 Task: Look for space in Orosháza, Hungary from 1st August, 2023 to 5th August, 2023 for 1 adult in price range Rs.6000 to Rs.15000. Place can be entire place with 1  bedroom having 1 bed and 1 bathroom. Property type can be house, flat, guest house. Booking option can be shelf check-in. Required host language is English.
Action: Mouse moved to (458, 55)
Screenshot: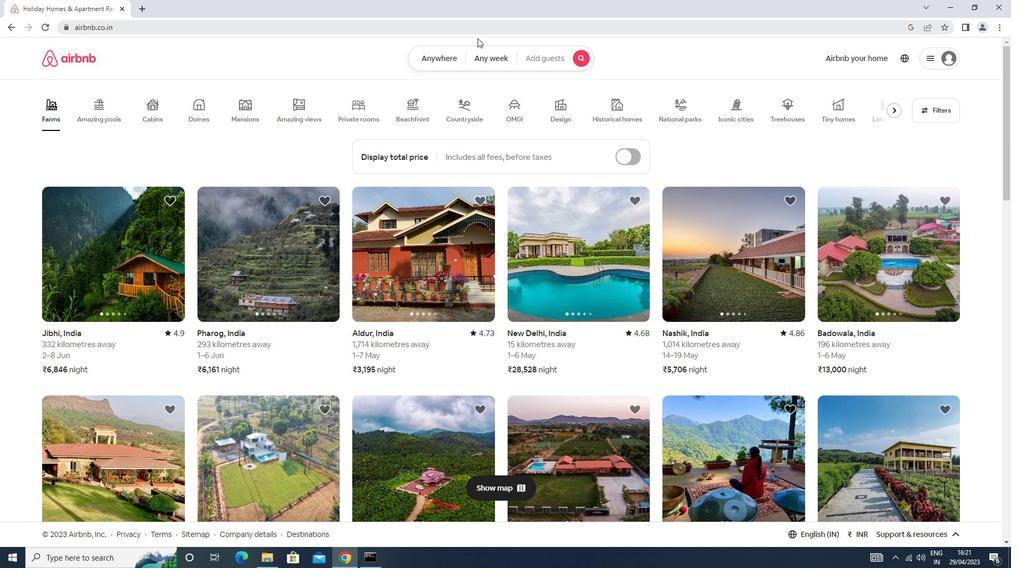 
Action: Mouse pressed left at (458, 55)
Screenshot: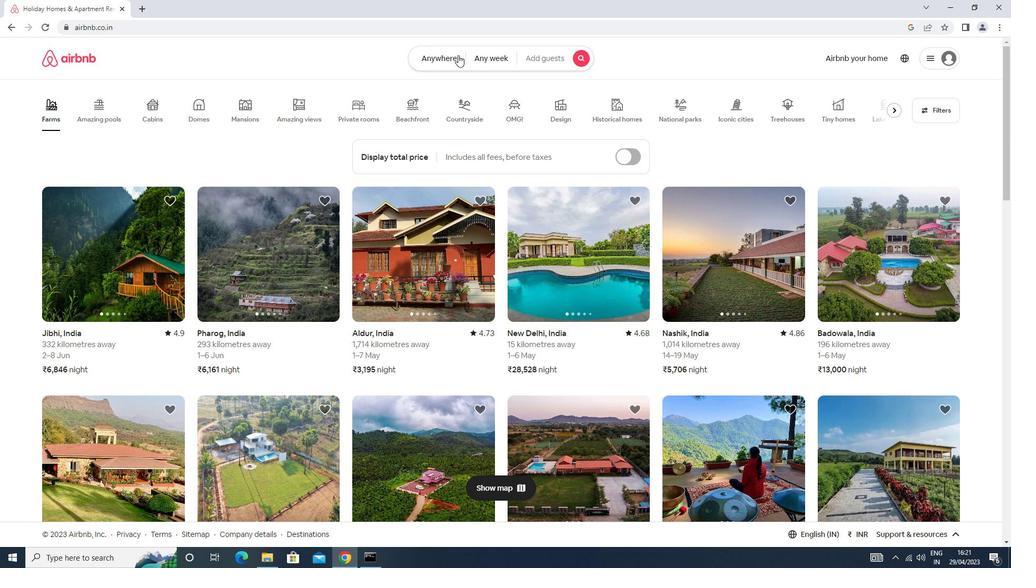 
Action: Mouse moved to (380, 103)
Screenshot: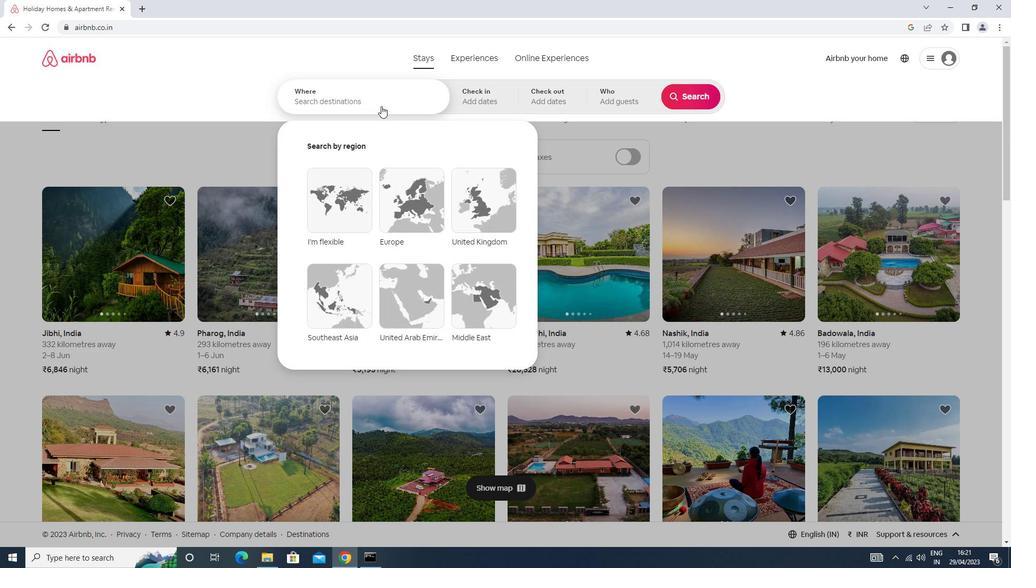 
Action: Mouse pressed left at (380, 103)
Screenshot: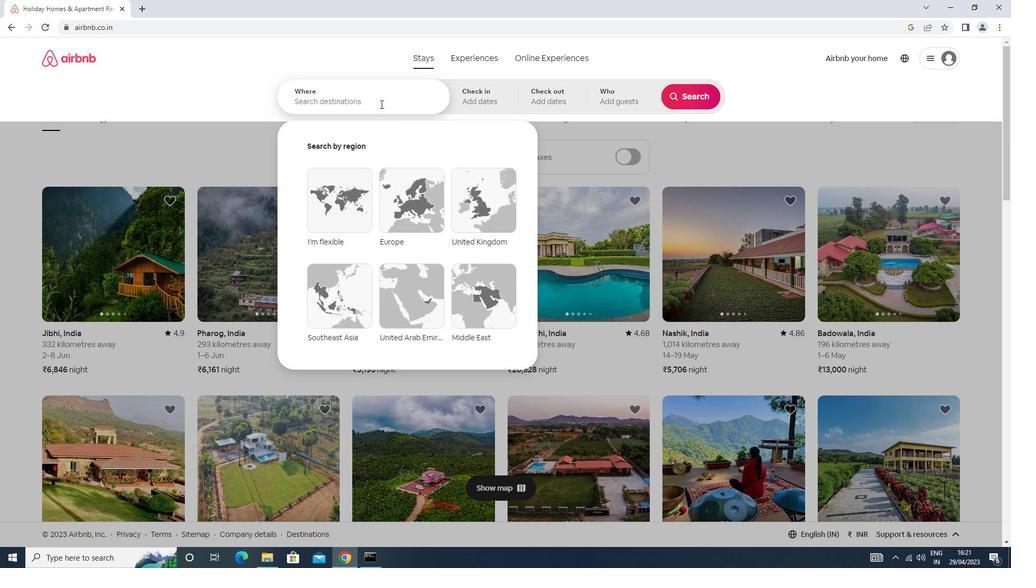 
Action: Key pressed <Key.caps_lock>o<Key.caps_lock>rashaza<Key.enter>
Screenshot: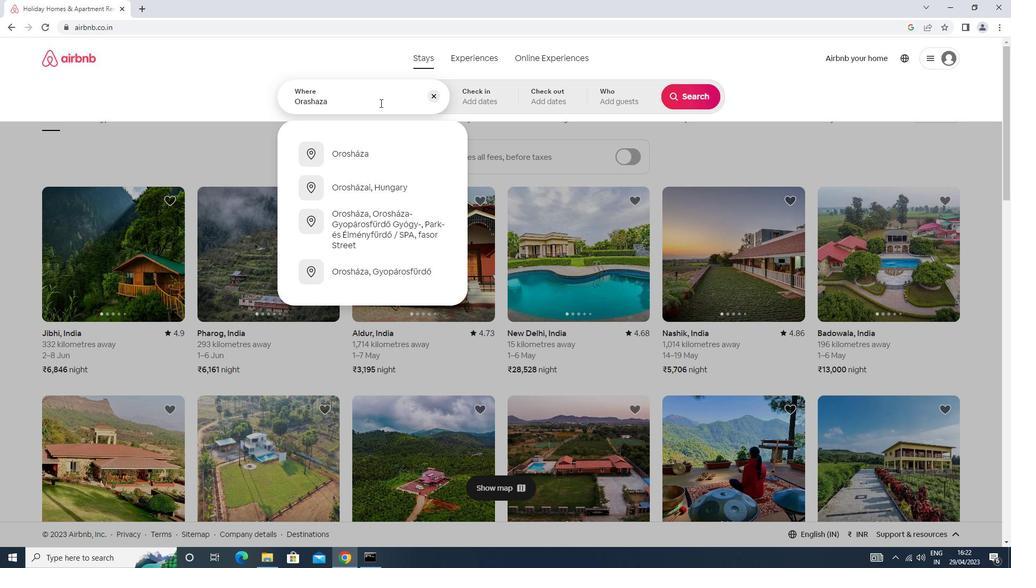 
Action: Mouse moved to (690, 179)
Screenshot: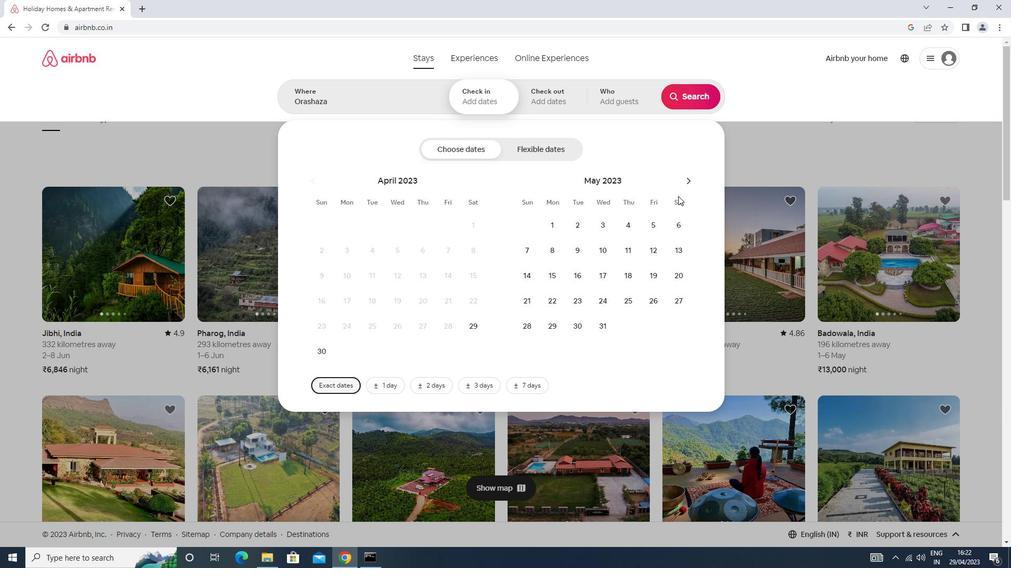 
Action: Mouse pressed left at (690, 179)
Screenshot: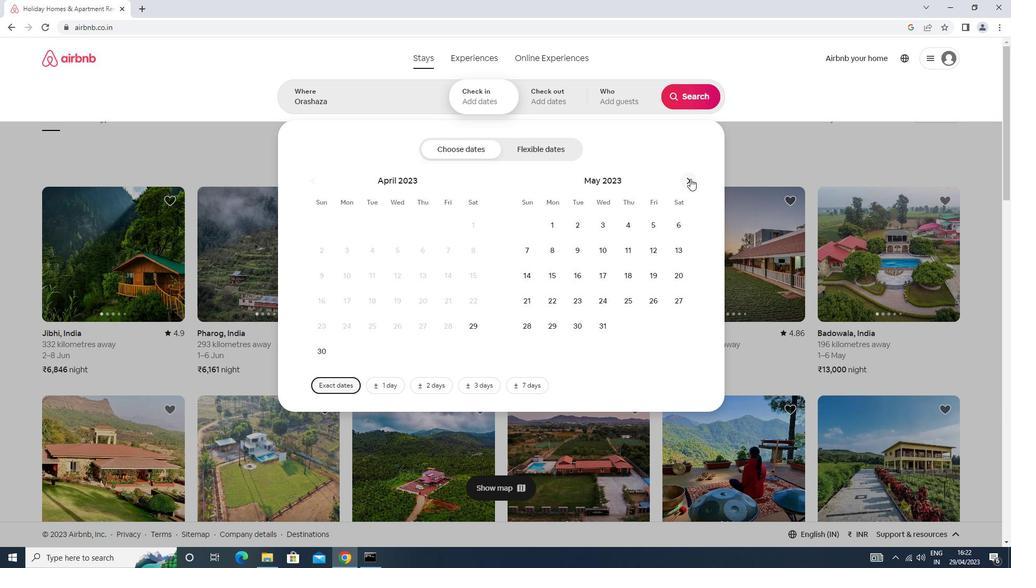 
Action: Mouse pressed left at (690, 179)
Screenshot: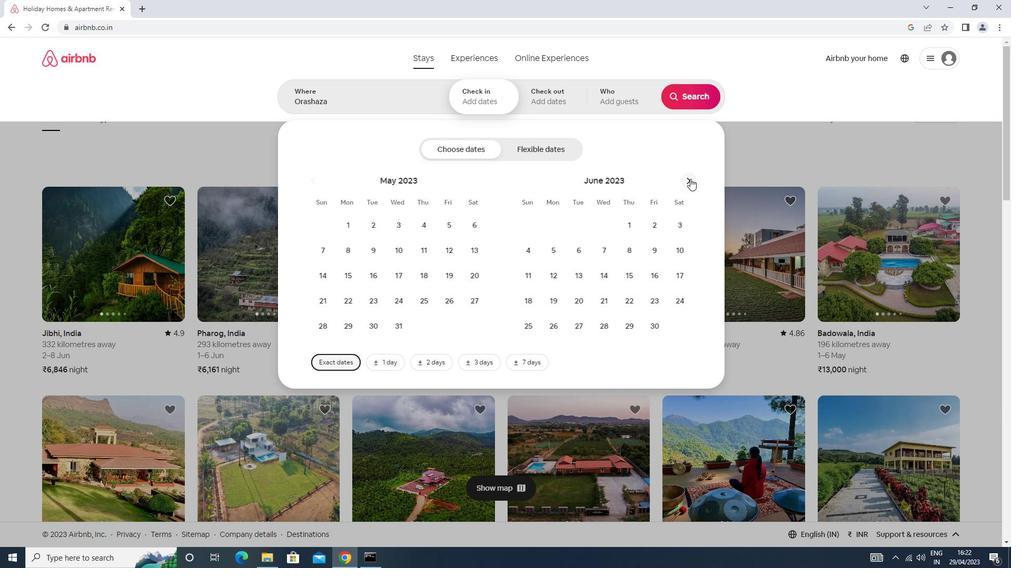 
Action: Mouse moved to (687, 184)
Screenshot: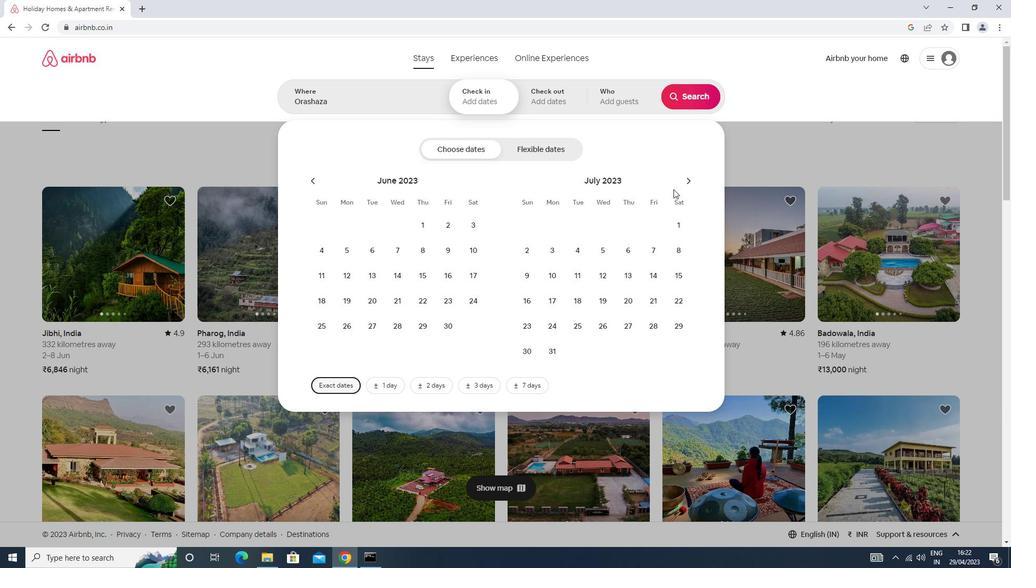 
Action: Mouse pressed left at (687, 184)
Screenshot: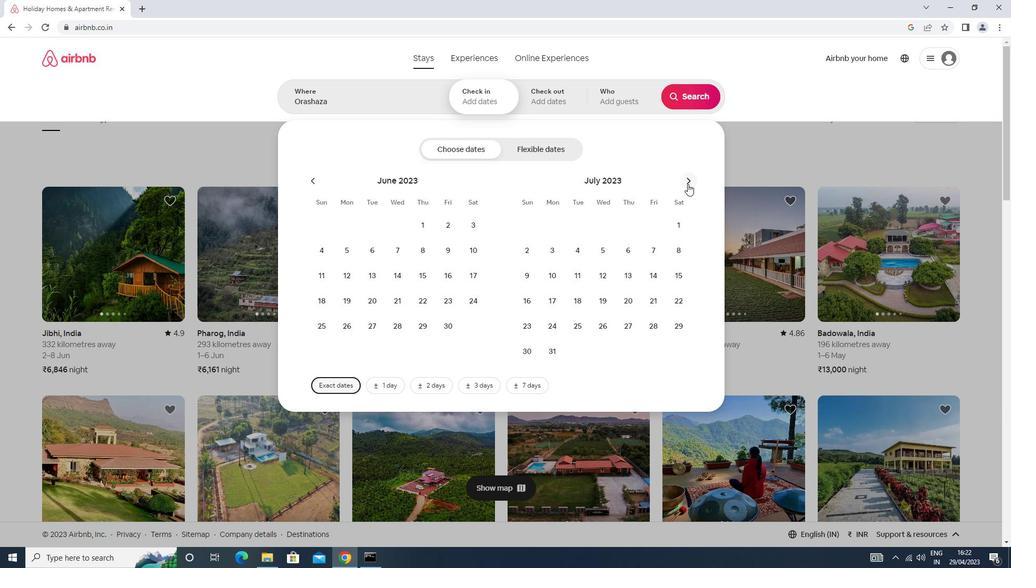 
Action: Mouse moved to (583, 229)
Screenshot: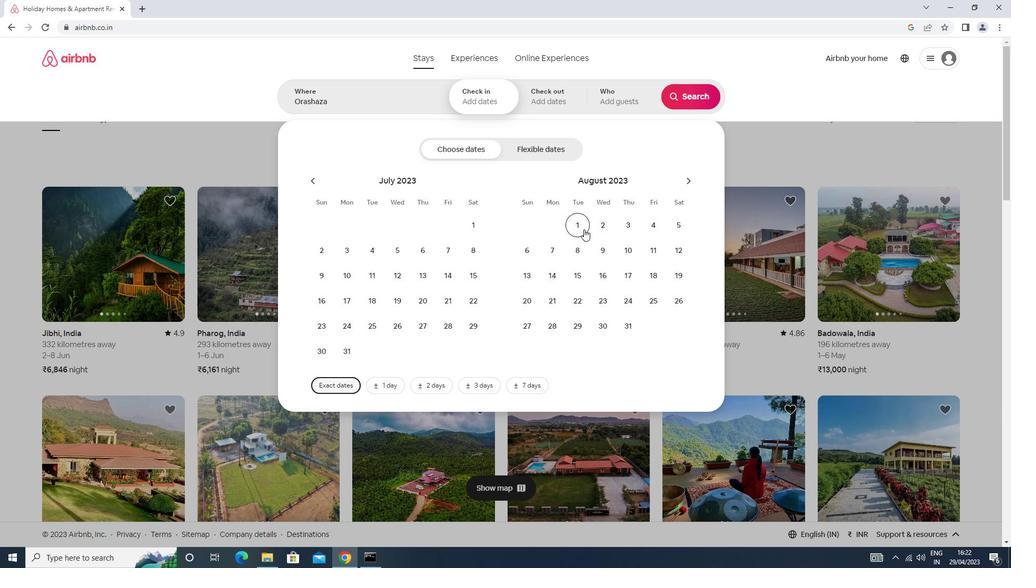 
Action: Mouse pressed left at (583, 229)
Screenshot: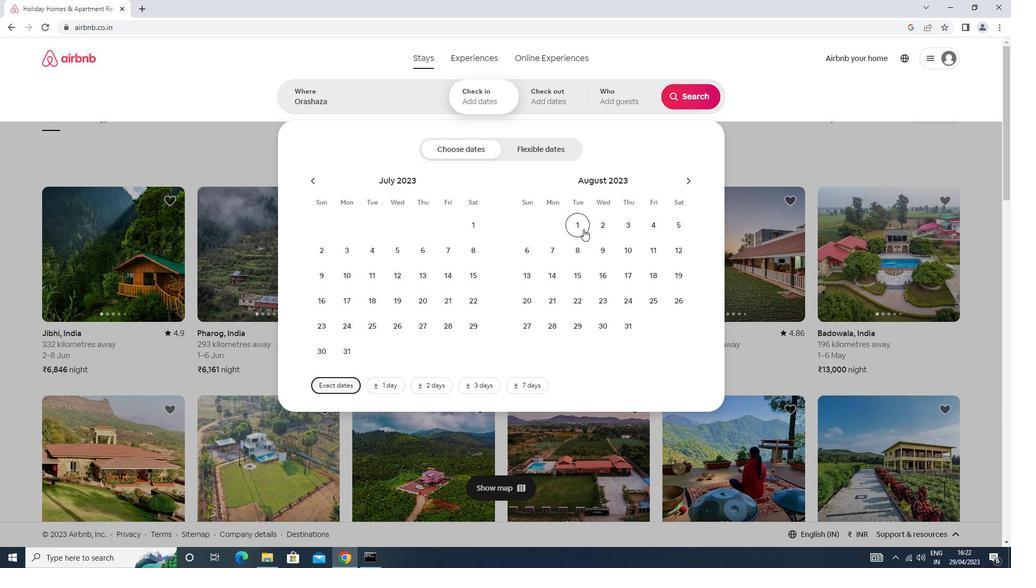 
Action: Mouse moved to (675, 230)
Screenshot: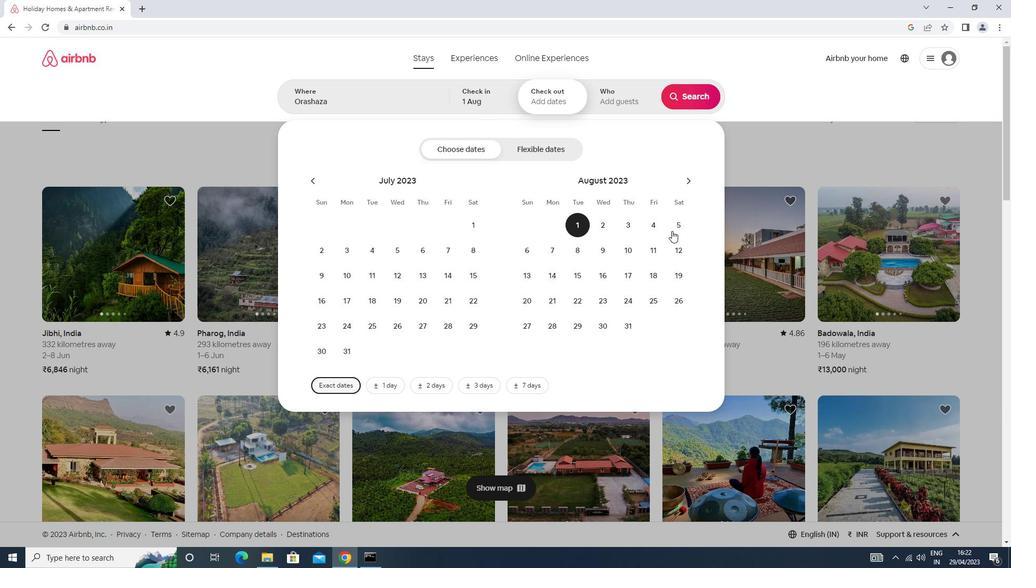 
Action: Mouse pressed left at (675, 230)
Screenshot: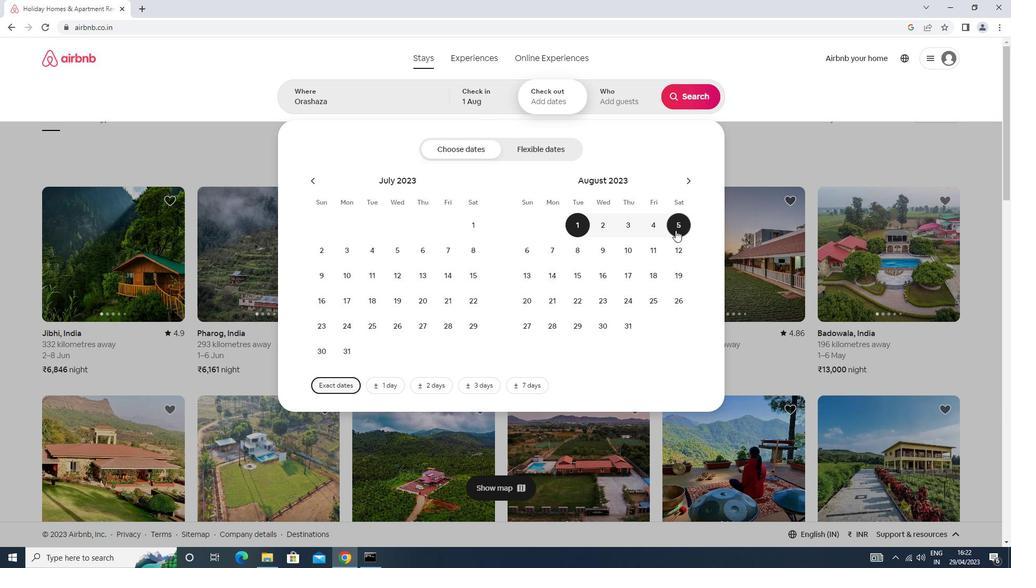 
Action: Mouse moved to (629, 110)
Screenshot: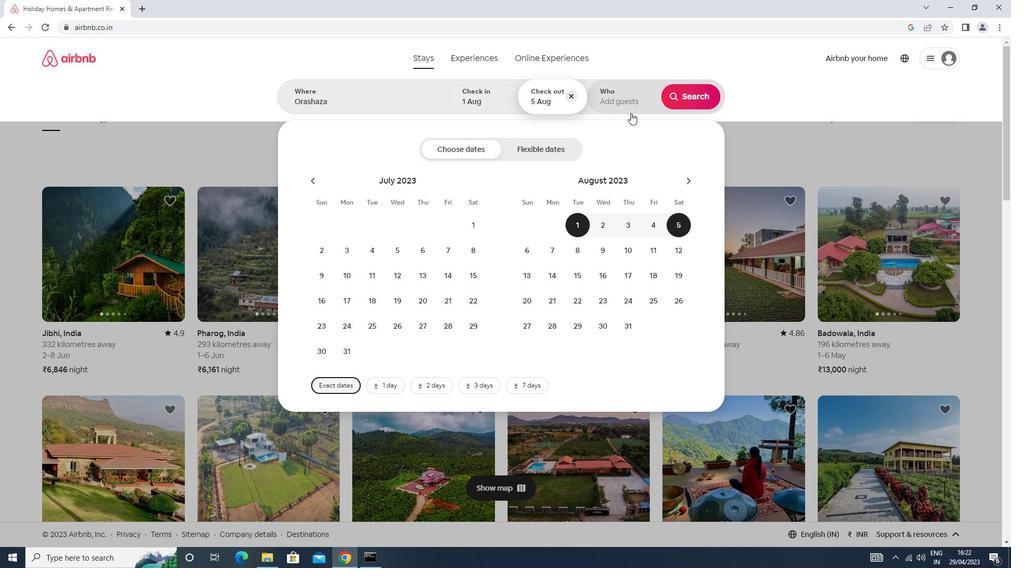 
Action: Mouse pressed left at (629, 110)
Screenshot: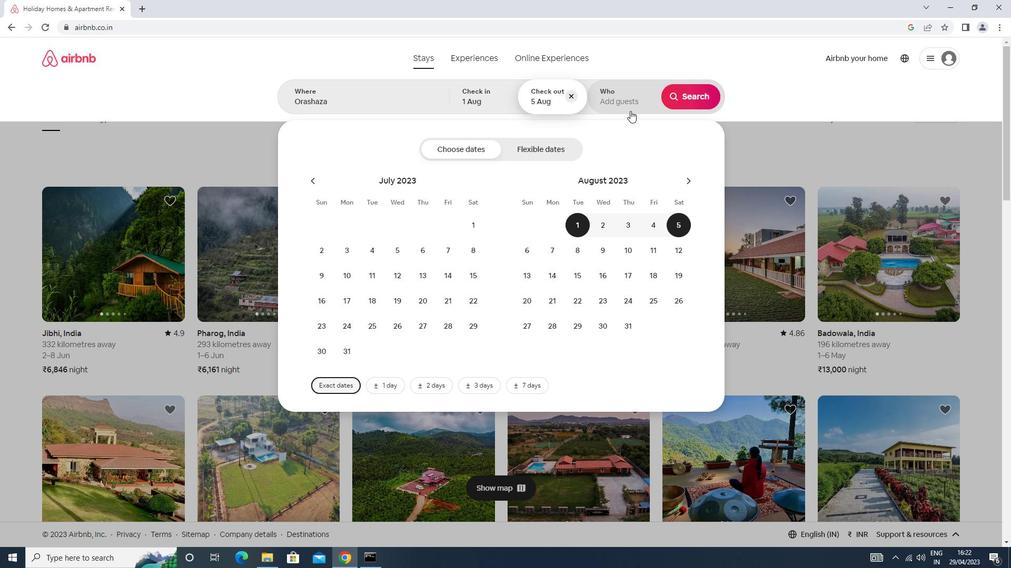 
Action: Mouse moved to (692, 150)
Screenshot: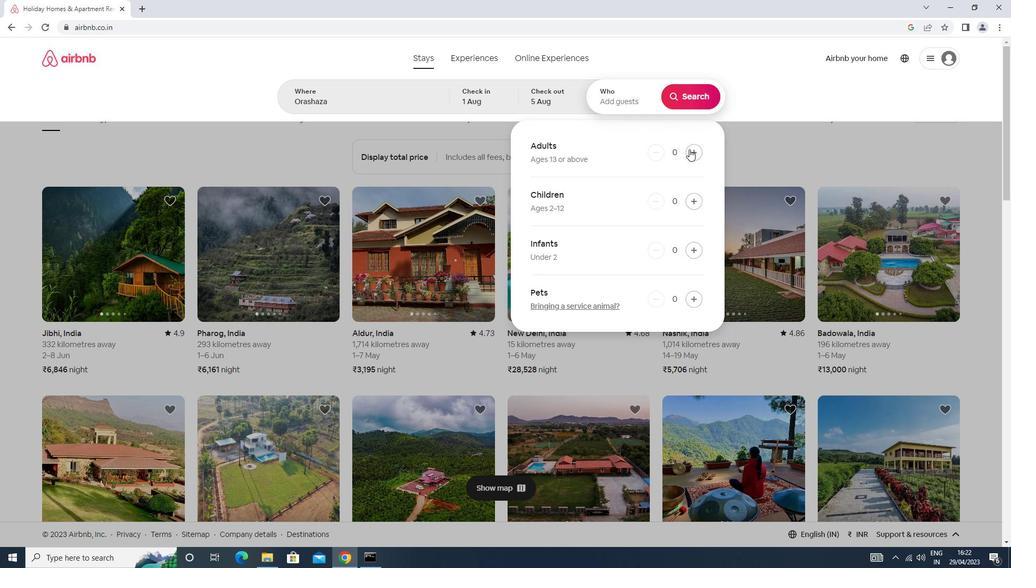 
Action: Mouse pressed left at (692, 150)
Screenshot: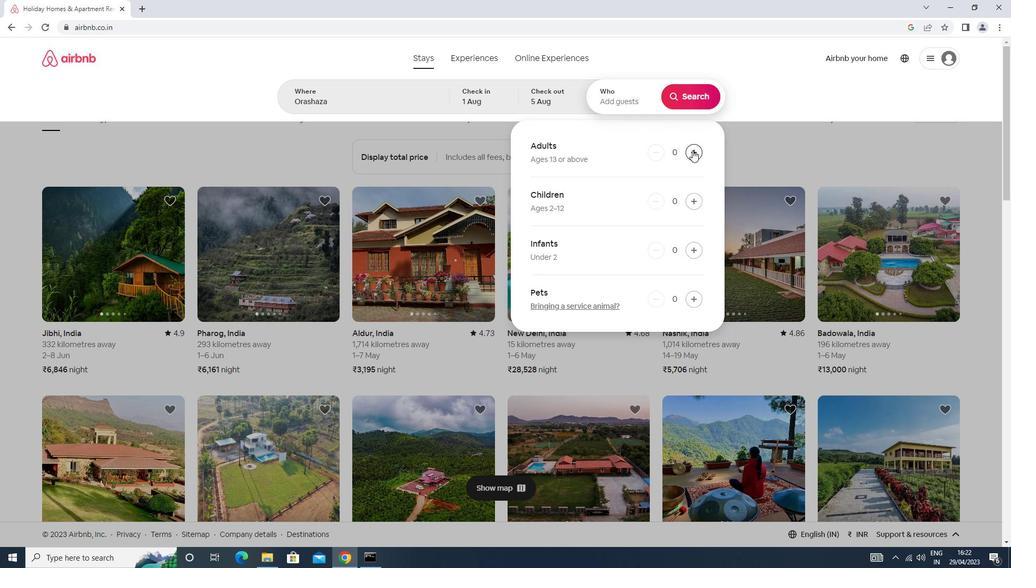
Action: Mouse moved to (689, 97)
Screenshot: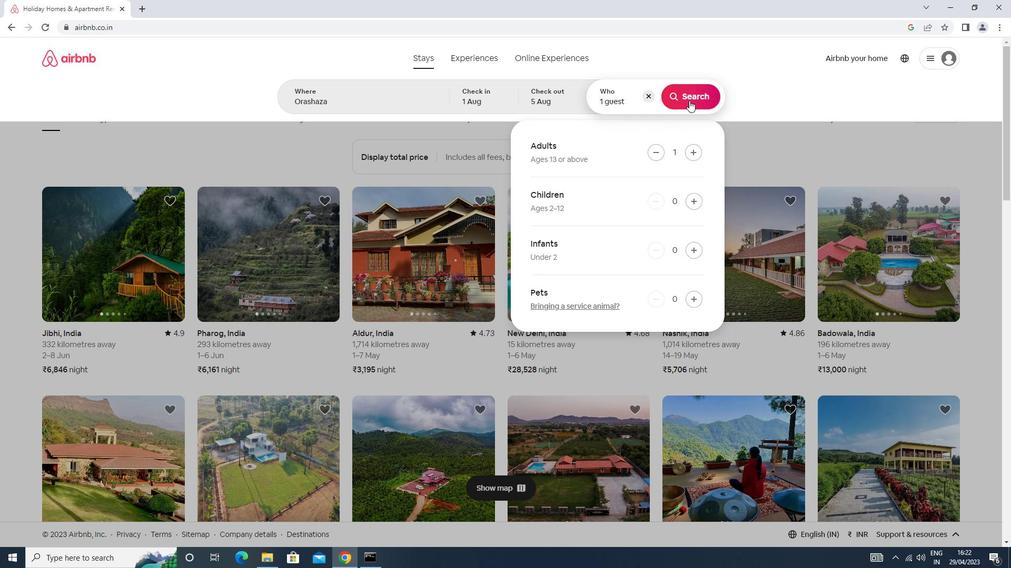 
Action: Mouse pressed left at (689, 97)
Screenshot: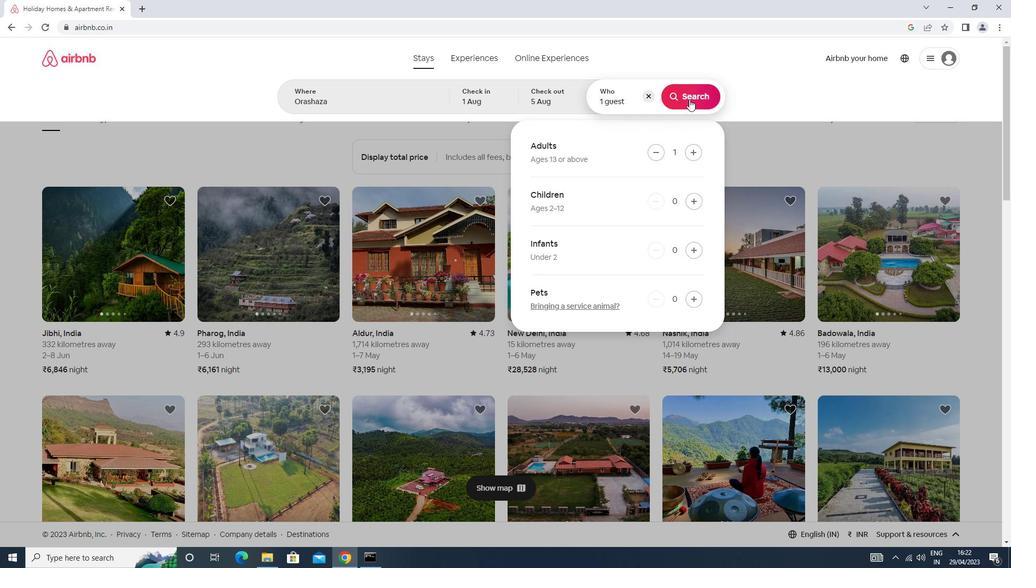 
Action: Mouse moved to (956, 94)
Screenshot: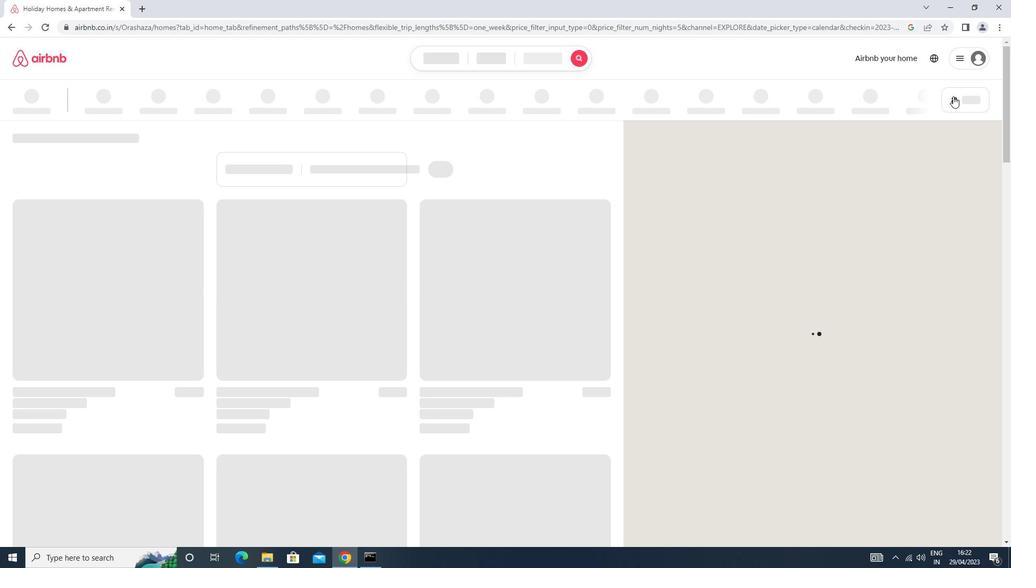 
Action: Mouse pressed left at (956, 94)
Screenshot: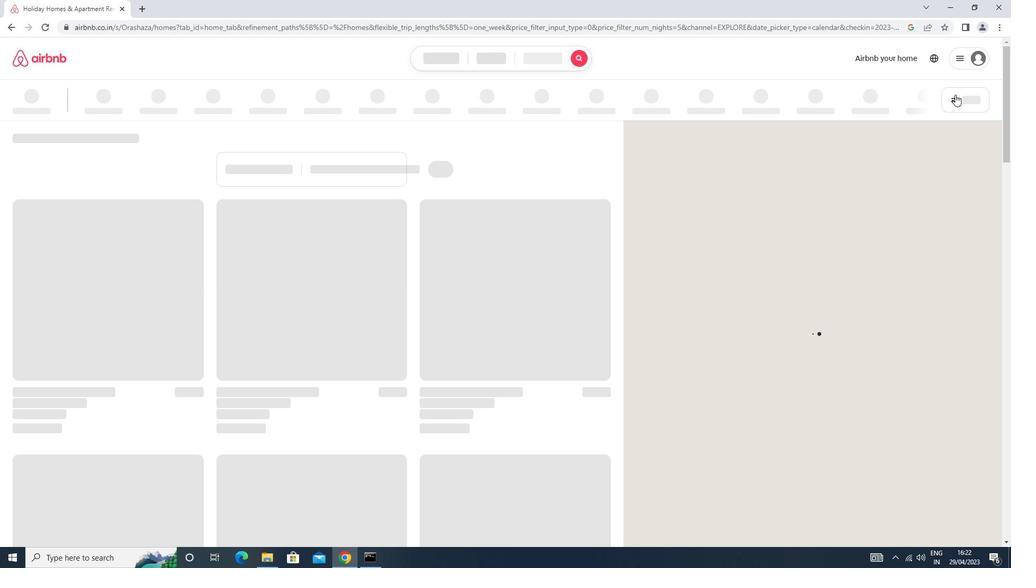 
Action: Mouse moved to (404, 238)
Screenshot: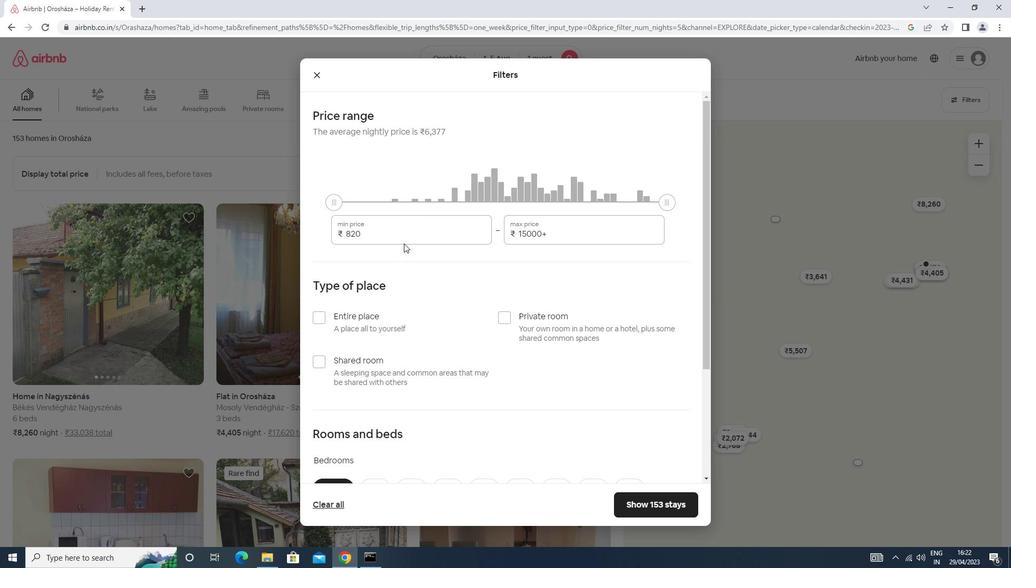 
Action: Mouse pressed left at (404, 238)
Screenshot: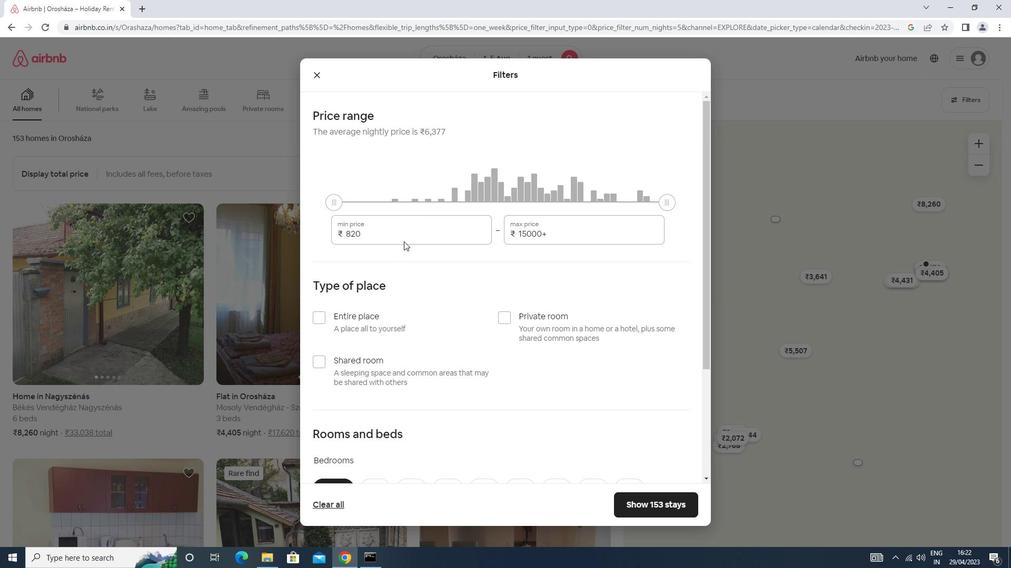 
Action: Key pressed <Key.backspace><Key.backspace><Key.backspace><Key.backspace><Key.backspace><Key.backspace><Key.backspace><Key.backspace><Key.backspace><Key.backspace><Key.backspace><Key.backspace><Key.backspace><Key.backspace><Key.backspace>6000<Key.tab>15000
Screenshot: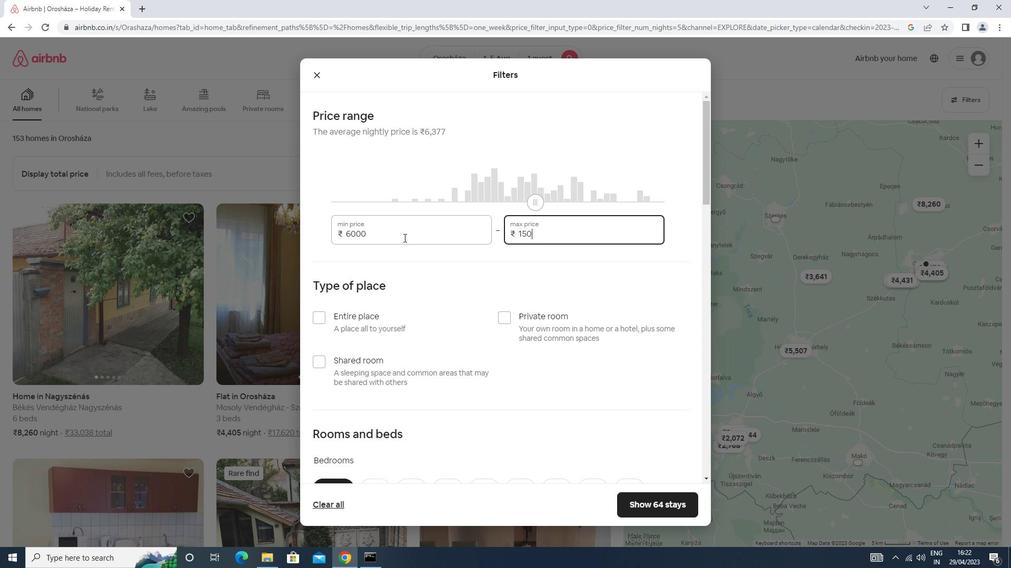 
Action: Mouse scrolled (404, 237) with delta (0, 0)
Screenshot: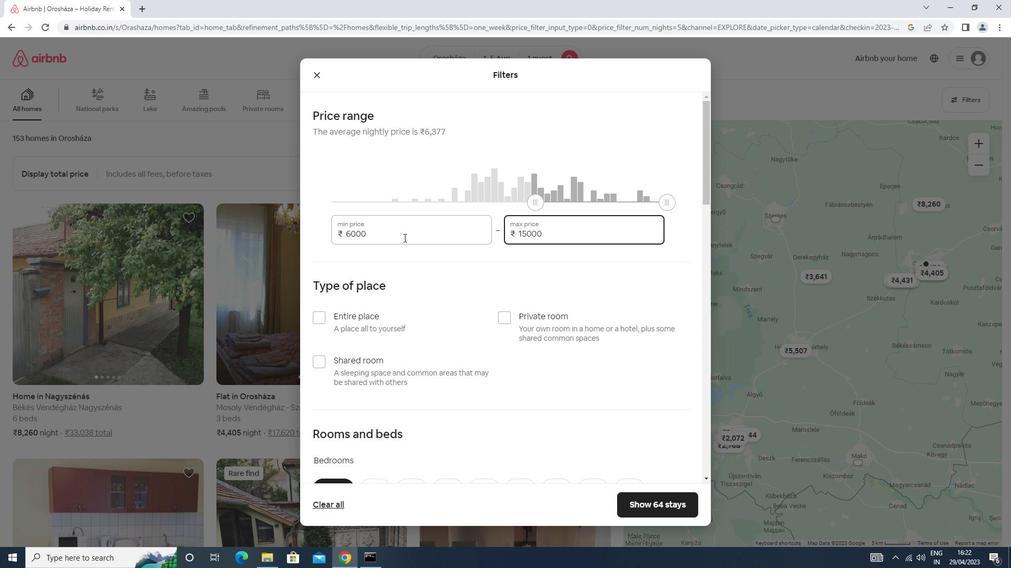 
Action: Mouse scrolled (404, 237) with delta (0, 0)
Screenshot: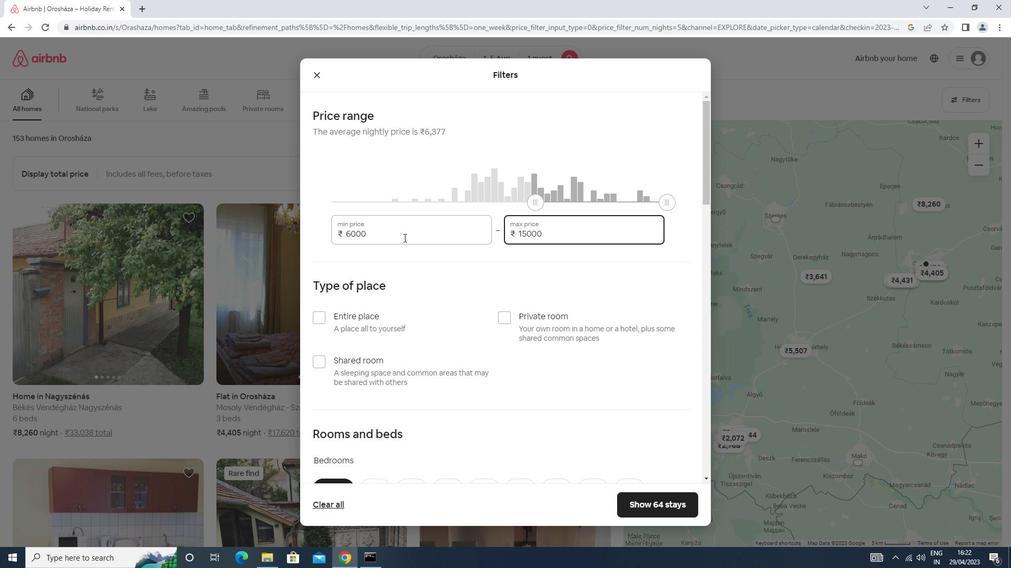 
Action: Mouse scrolled (404, 237) with delta (0, 0)
Screenshot: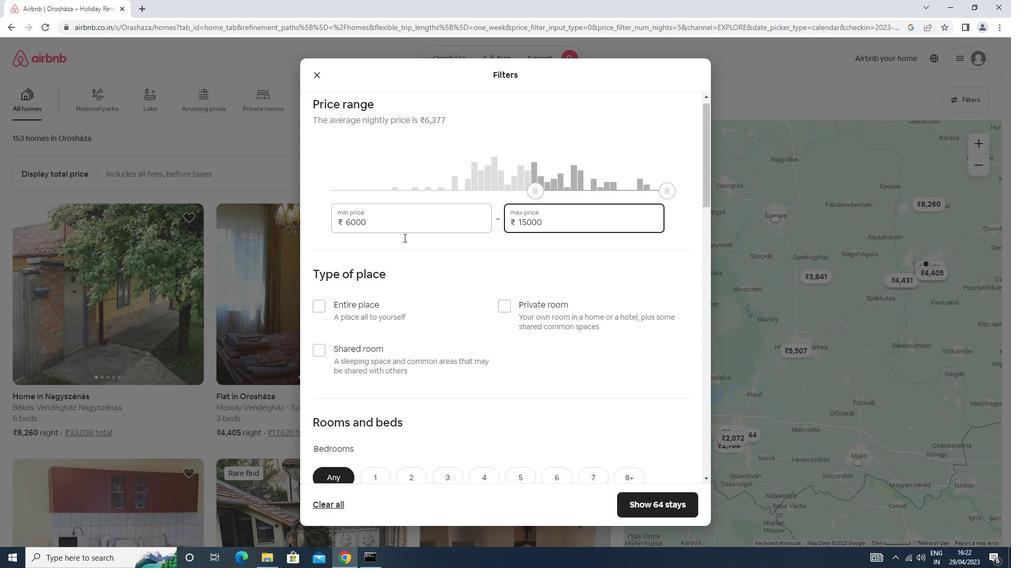 
Action: Mouse moved to (357, 158)
Screenshot: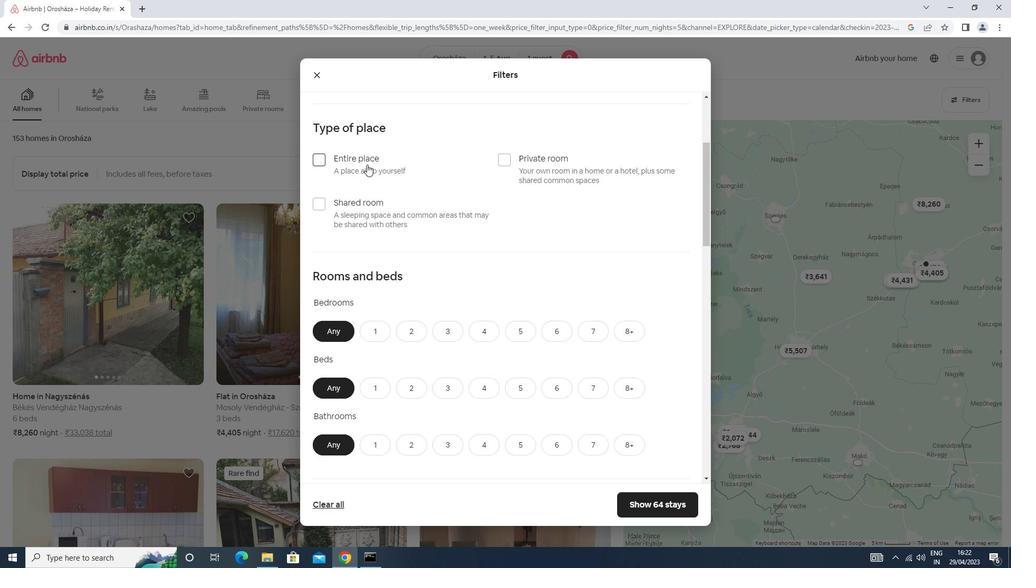
Action: Mouse pressed left at (357, 158)
Screenshot: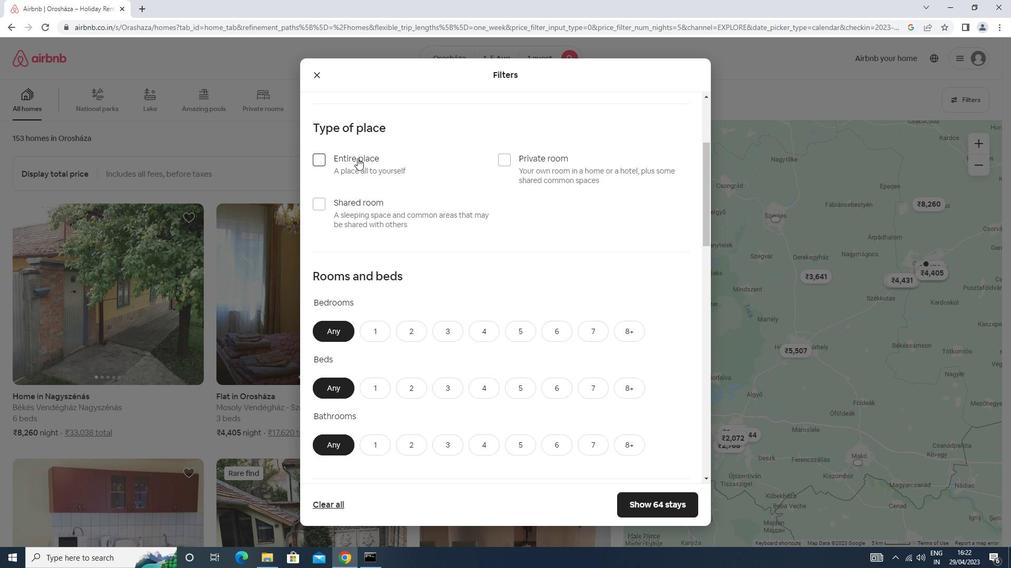 
Action: Mouse moved to (378, 333)
Screenshot: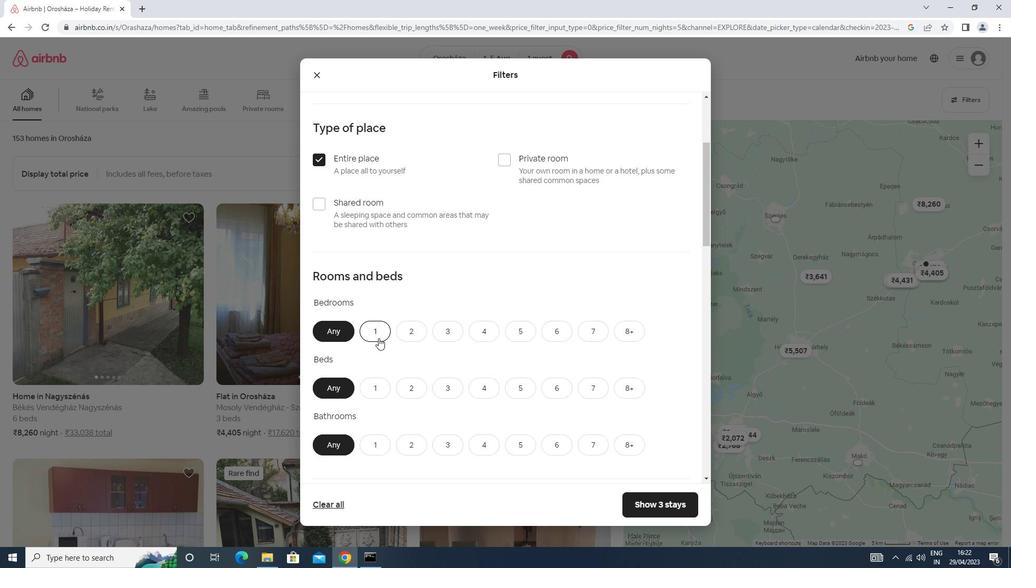 
Action: Mouse pressed left at (378, 333)
Screenshot: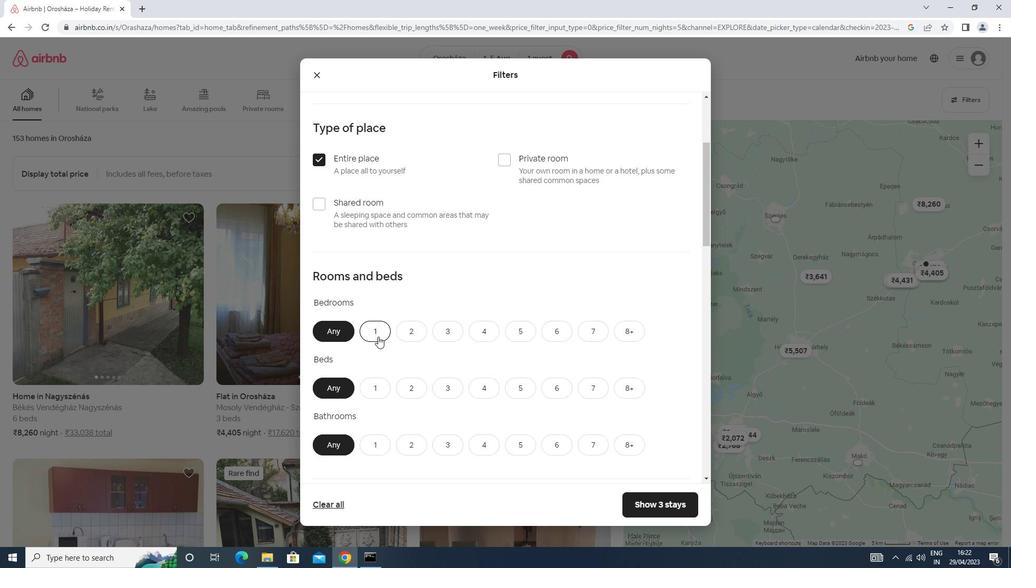 
Action: Mouse moved to (377, 388)
Screenshot: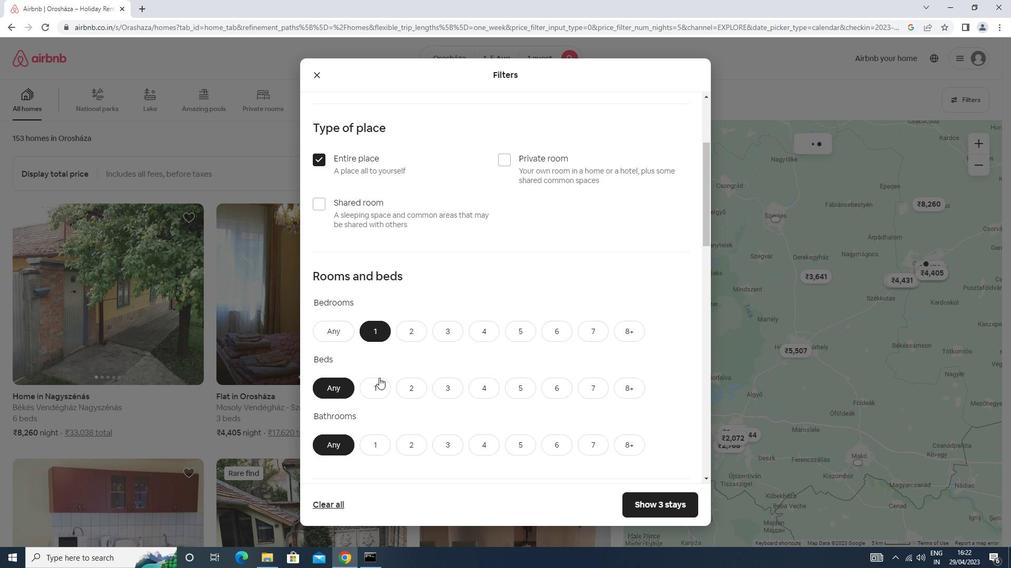 
Action: Mouse pressed left at (377, 388)
Screenshot: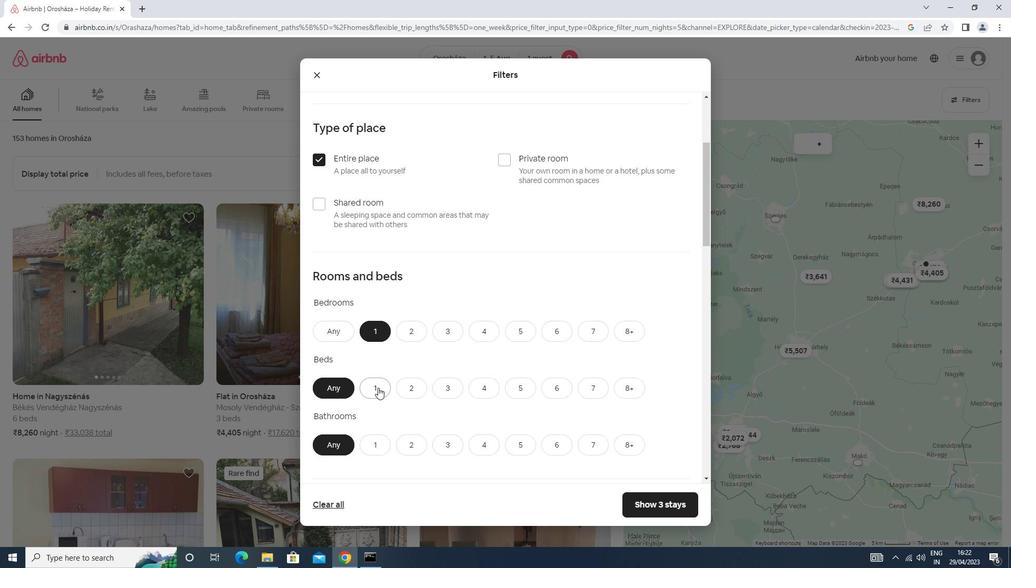 
Action: Mouse moved to (374, 439)
Screenshot: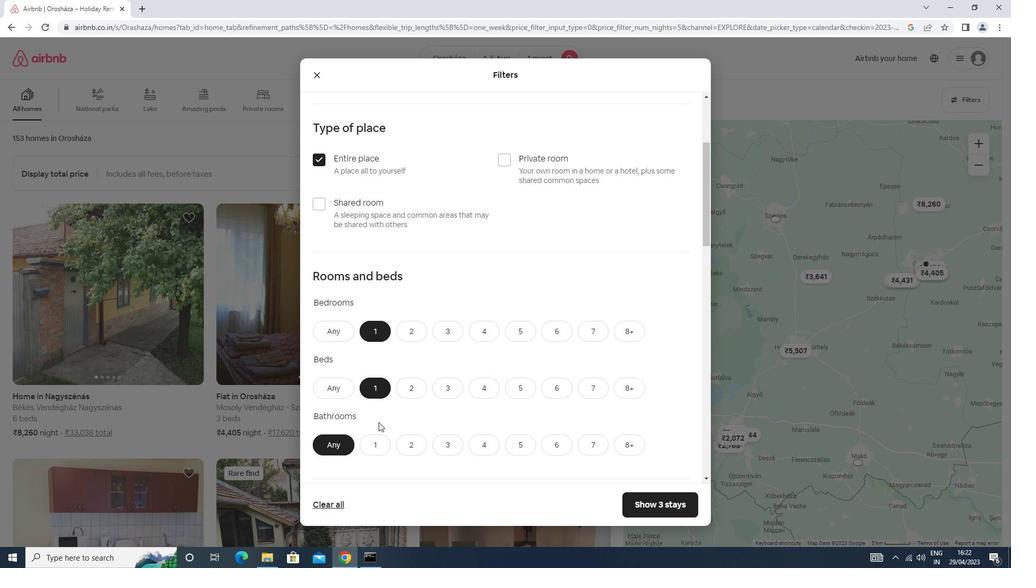 
Action: Mouse pressed left at (374, 439)
Screenshot: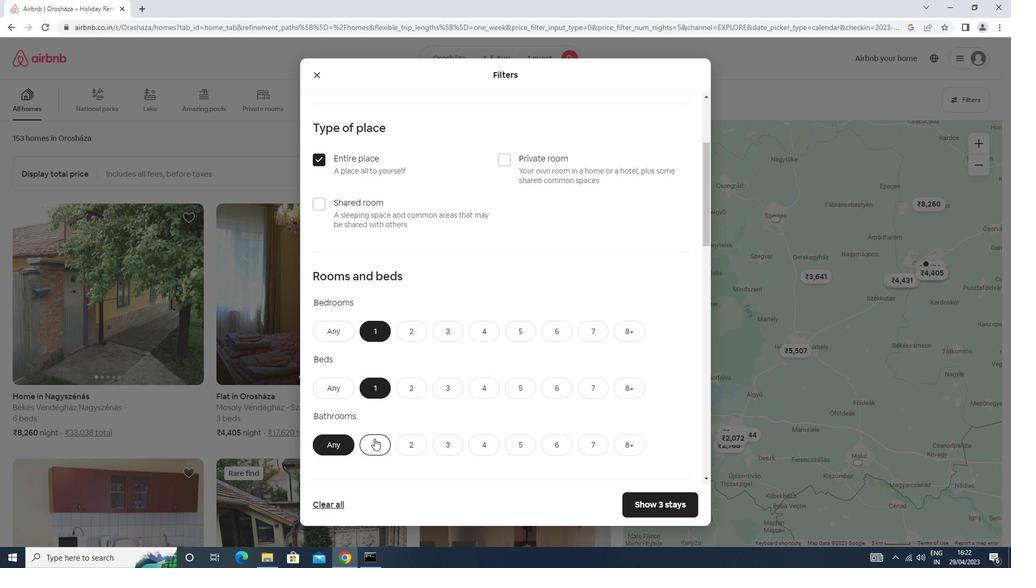 
Action: Mouse scrolled (374, 438) with delta (0, 0)
Screenshot: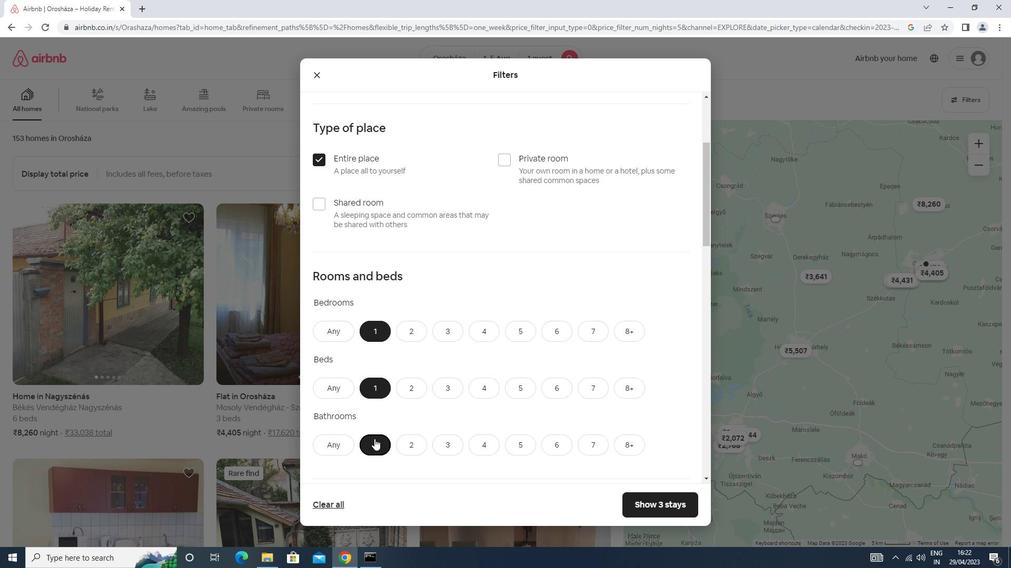 
Action: Mouse scrolled (374, 438) with delta (0, 0)
Screenshot: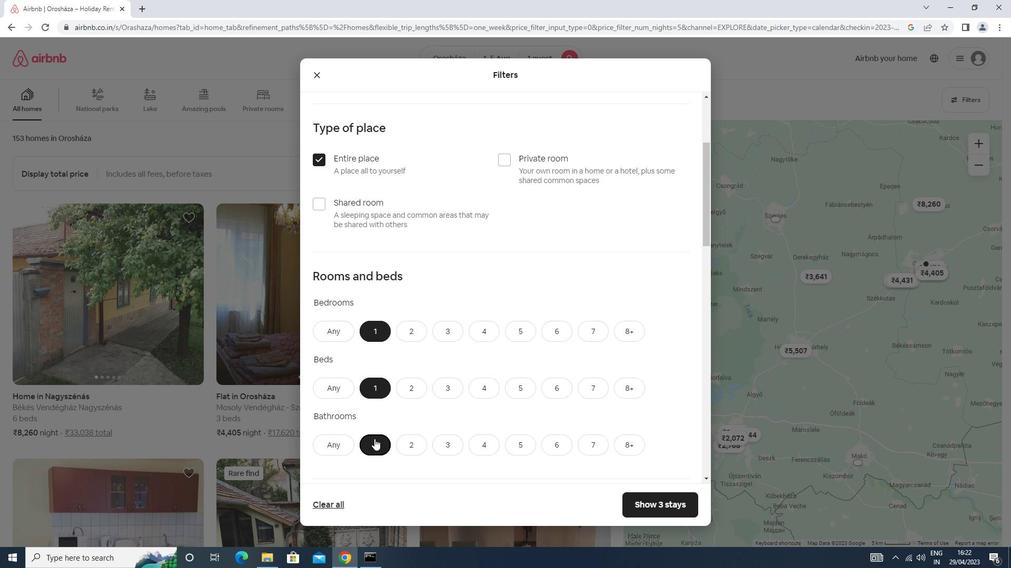
Action: Mouse scrolled (374, 438) with delta (0, 0)
Screenshot: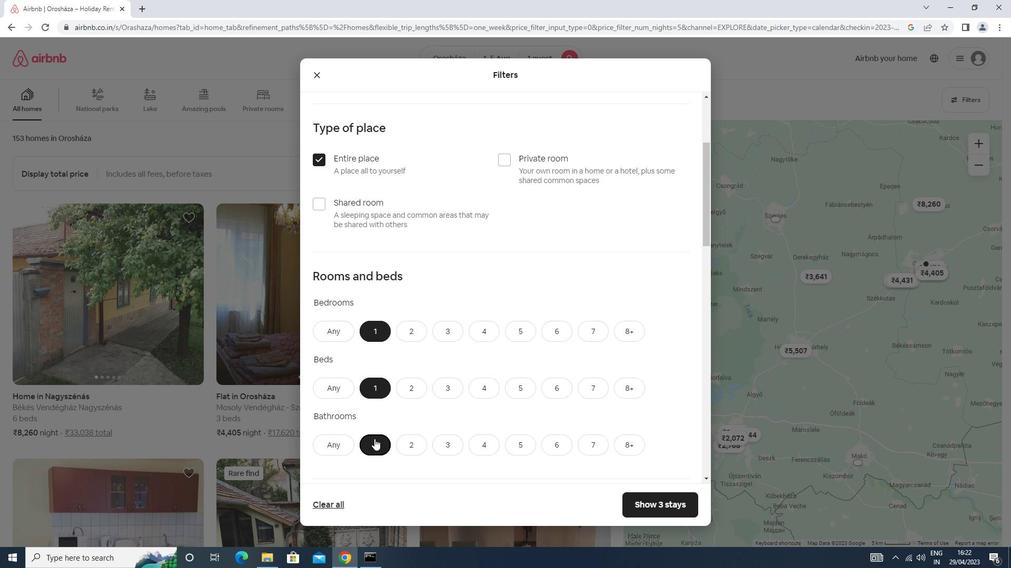 
Action: Mouse scrolled (374, 438) with delta (0, 0)
Screenshot: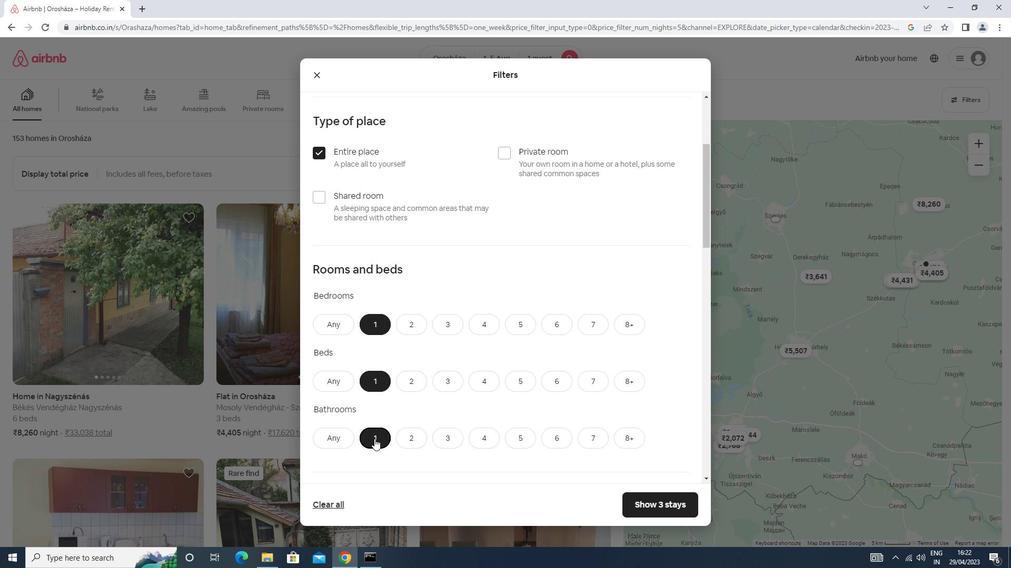 
Action: Mouse moved to (364, 342)
Screenshot: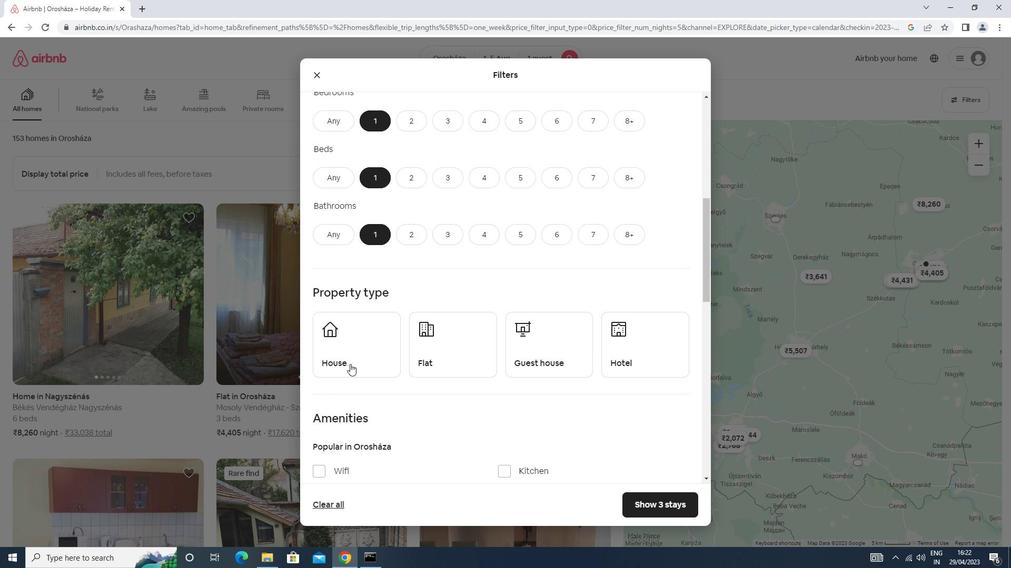 
Action: Mouse pressed left at (364, 342)
Screenshot: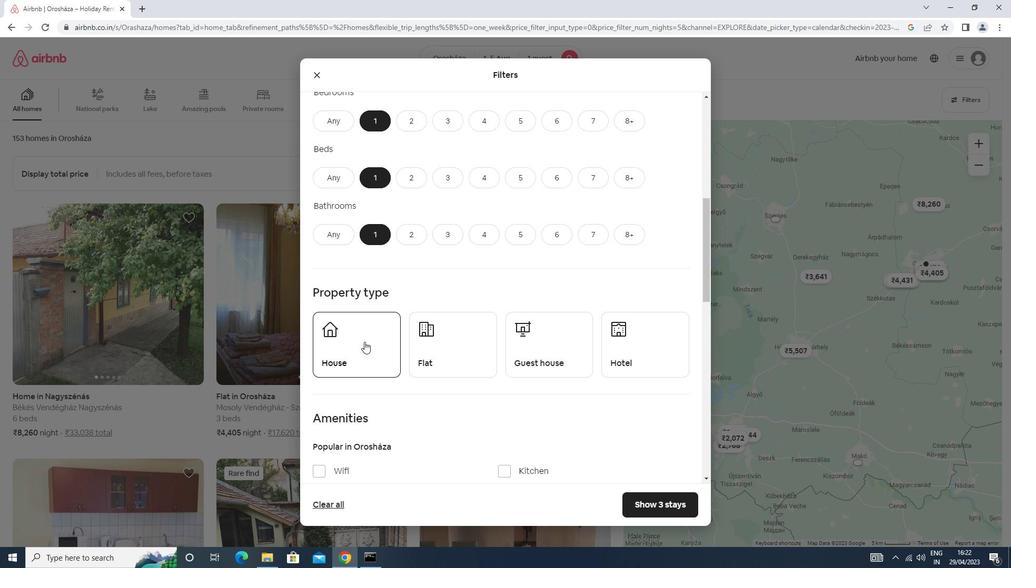 
Action: Mouse moved to (470, 342)
Screenshot: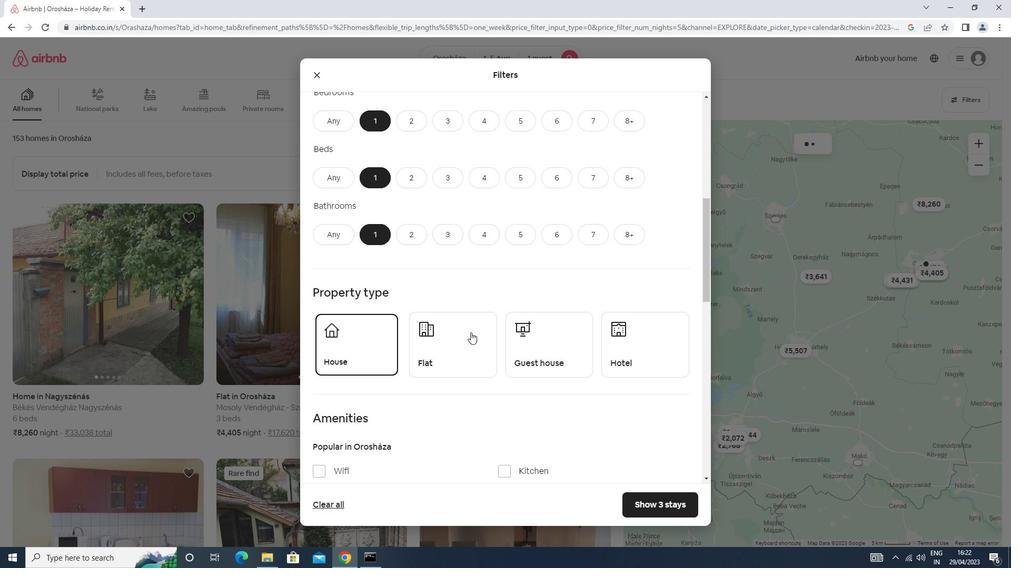 
Action: Mouse pressed left at (470, 342)
Screenshot: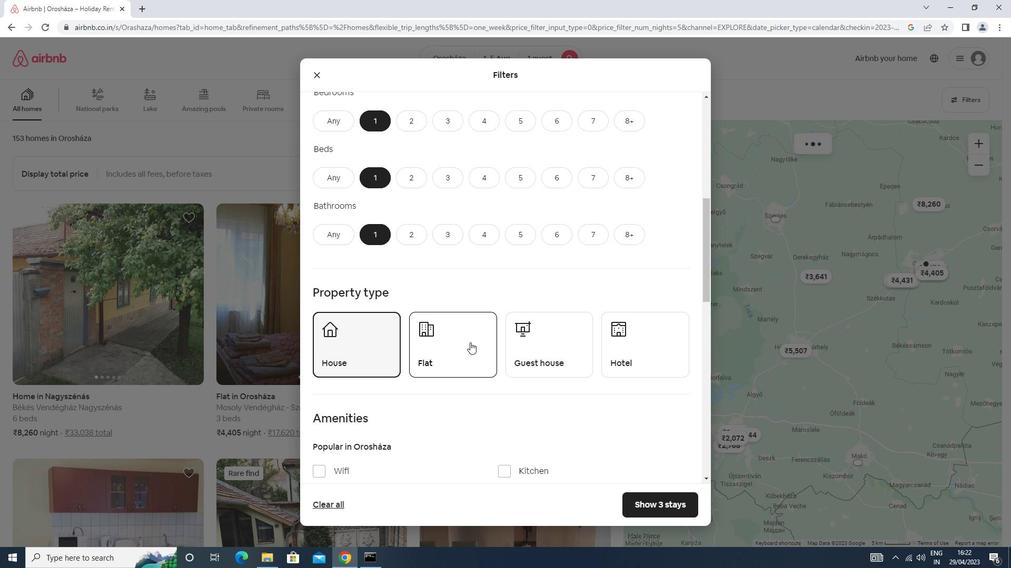 
Action: Mouse moved to (526, 341)
Screenshot: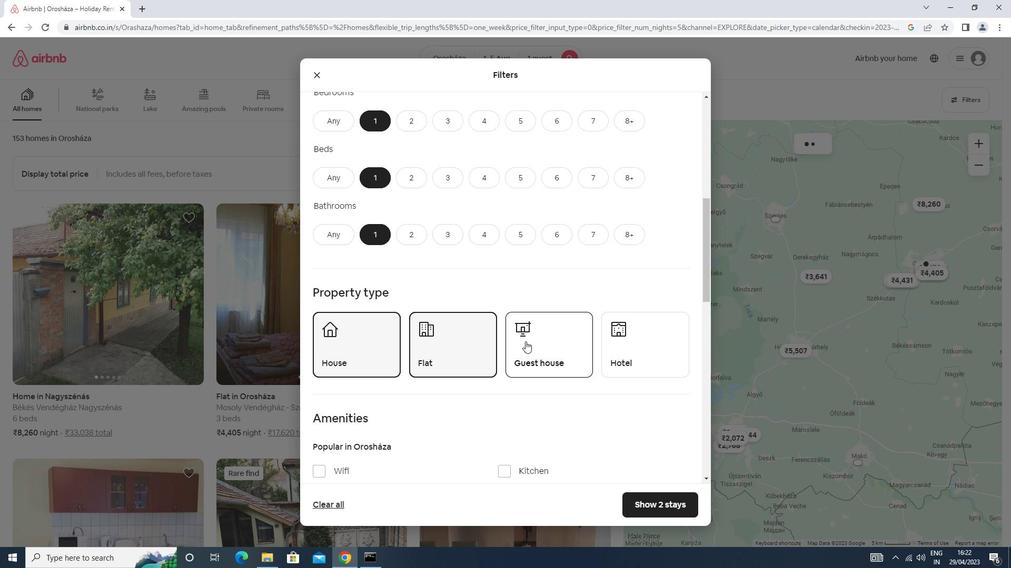
Action: Mouse pressed left at (526, 341)
Screenshot: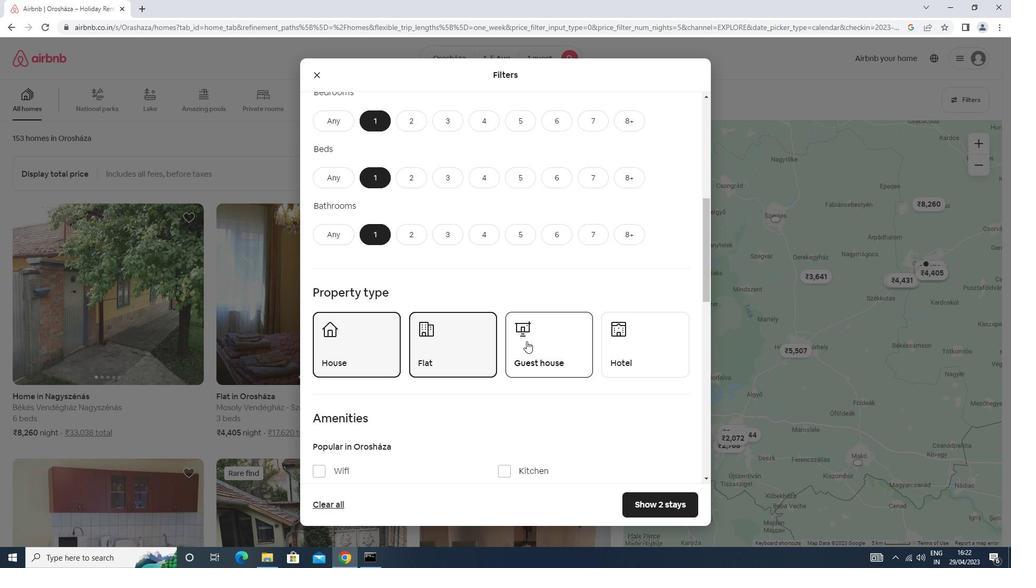 
Action: Mouse scrolled (526, 341) with delta (0, 0)
Screenshot: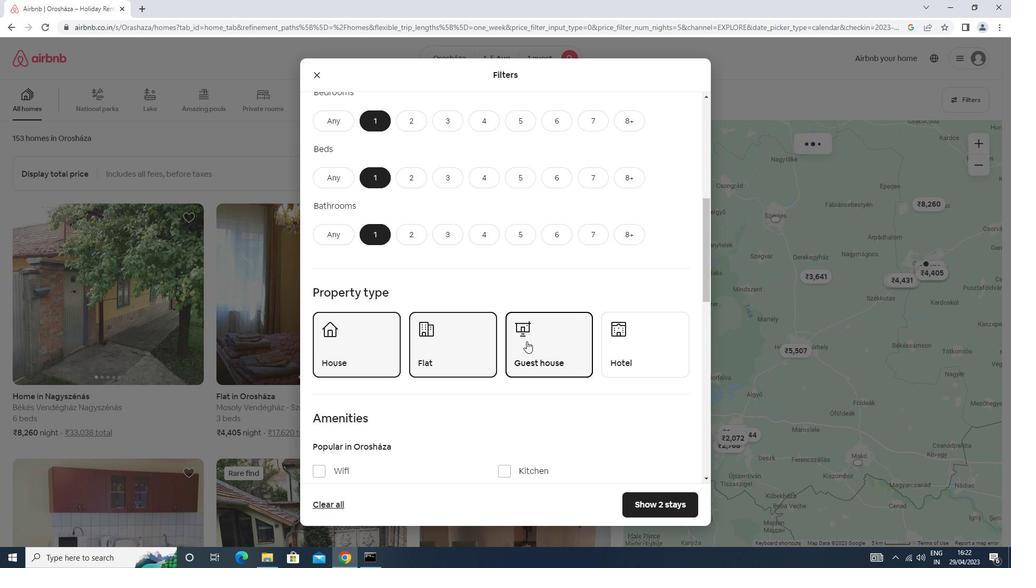 
Action: Mouse scrolled (526, 341) with delta (0, 0)
Screenshot: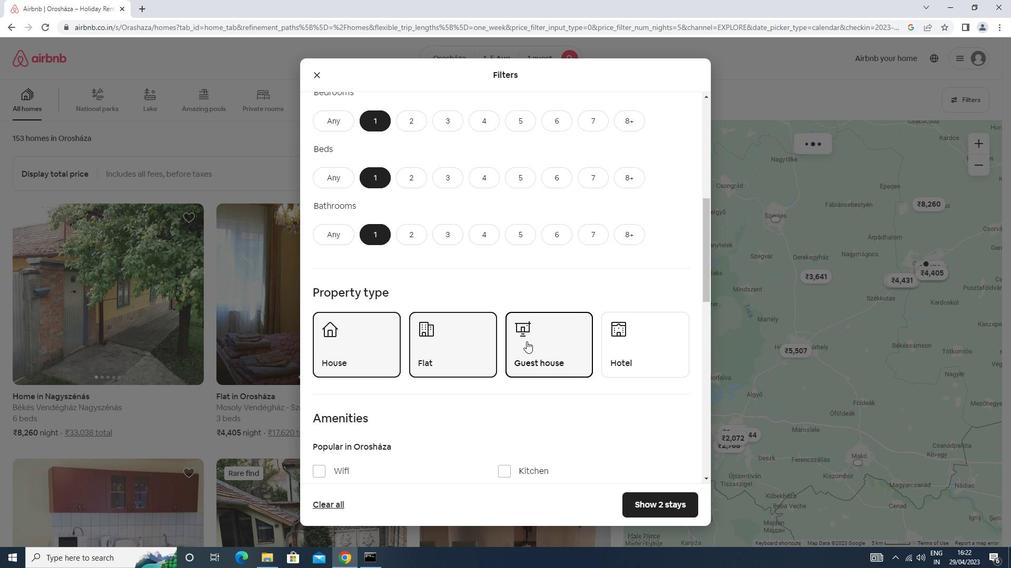 
Action: Mouse scrolled (526, 341) with delta (0, 0)
Screenshot: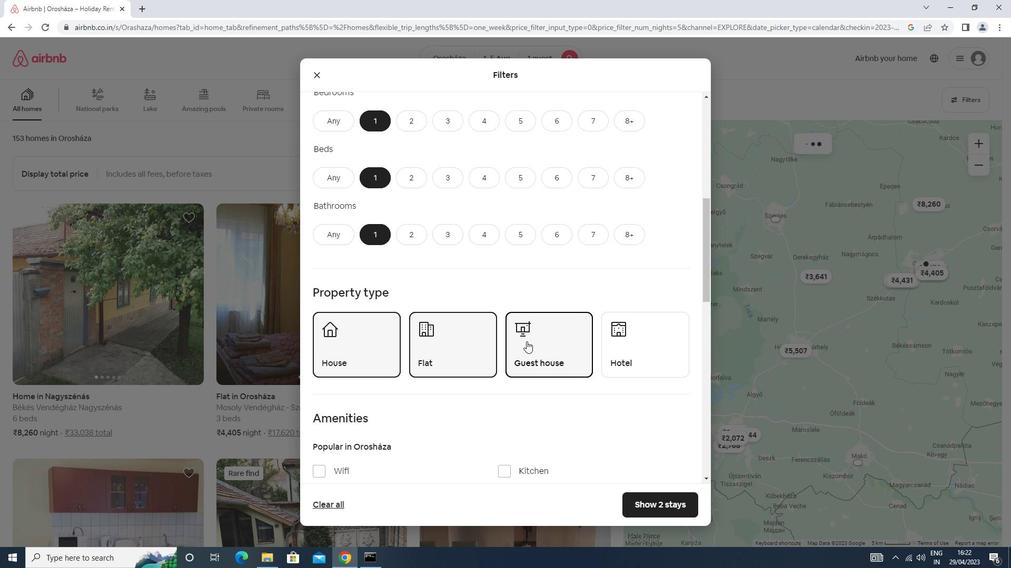 
Action: Mouse scrolled (526, 341) with delta (0, 0)
Screenshot: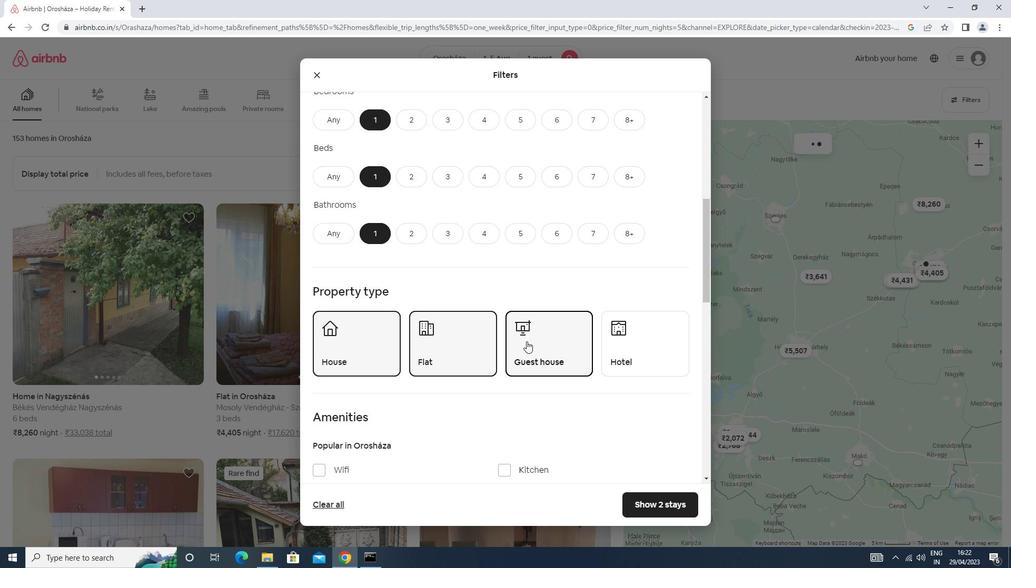
Action: Mouse scrolled (526, 341) with delta (0, 0)
Screenshot: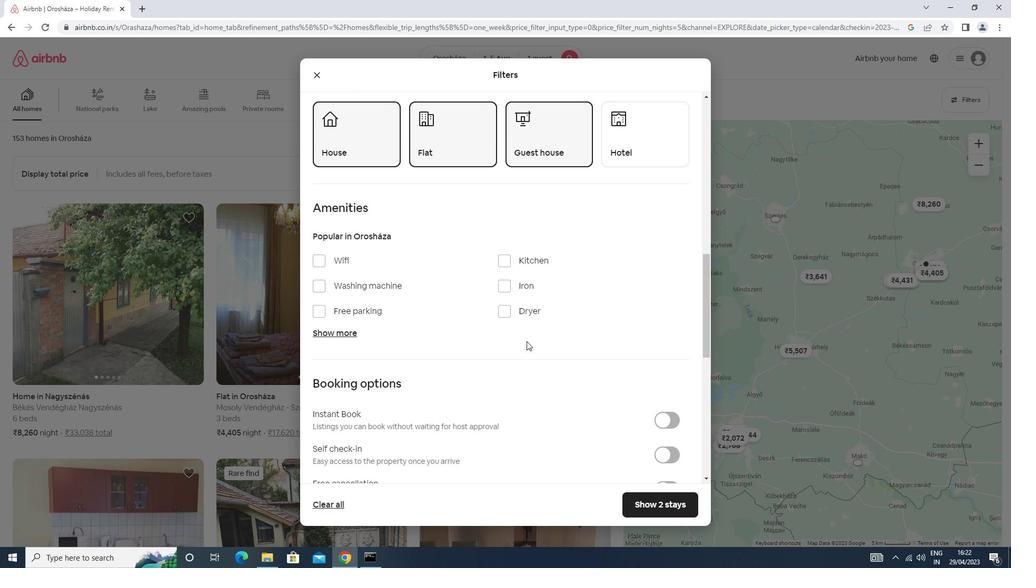 
Action: Mouse scrolled (526, 341) with delta (0, 0)
Screenshot: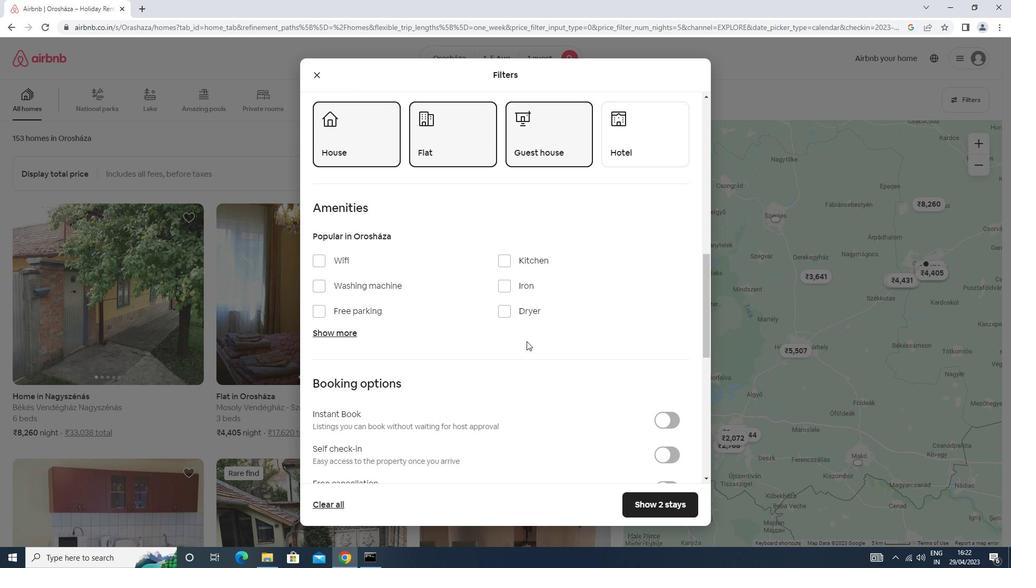 
Action: Mouse scrolled (526, 341) with delta (0, 0)
Screenshot: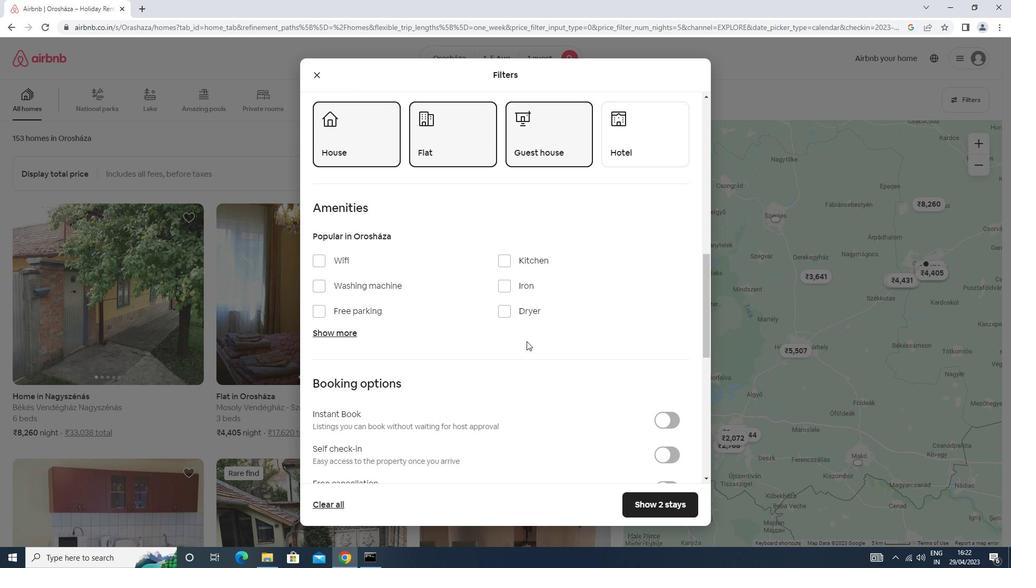 
Action: Mouse moved to (671, 298)
Screenshot: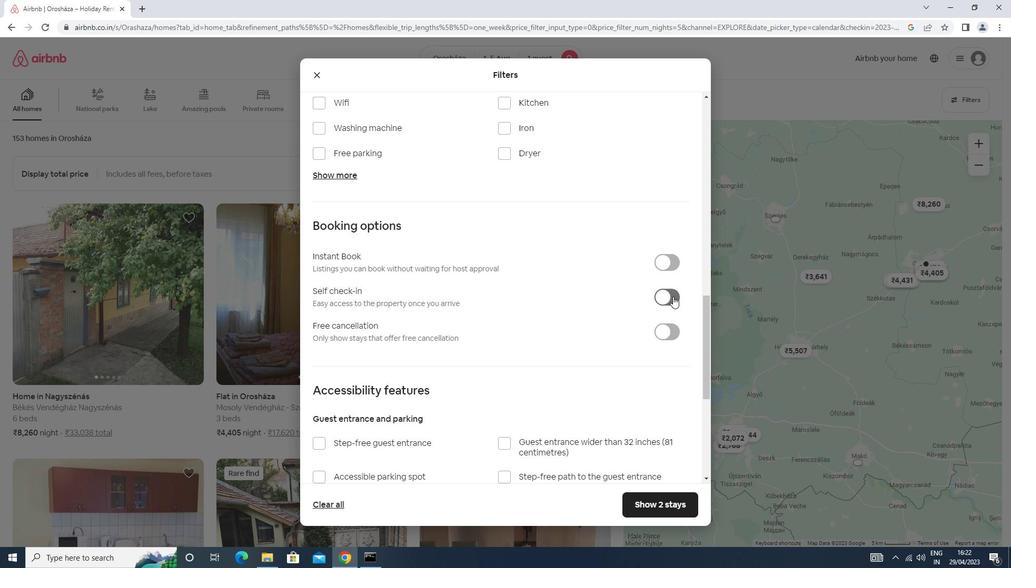 
Action: Mouse pressed left at (671, 298)
Screenshot: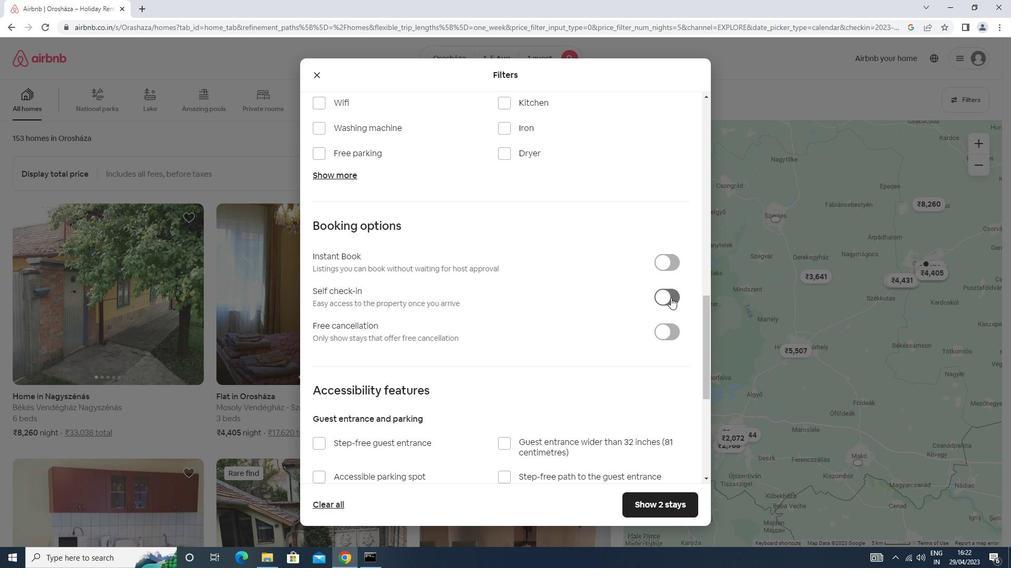 
Action: Mouse moved to (670, 298)
Screenshot: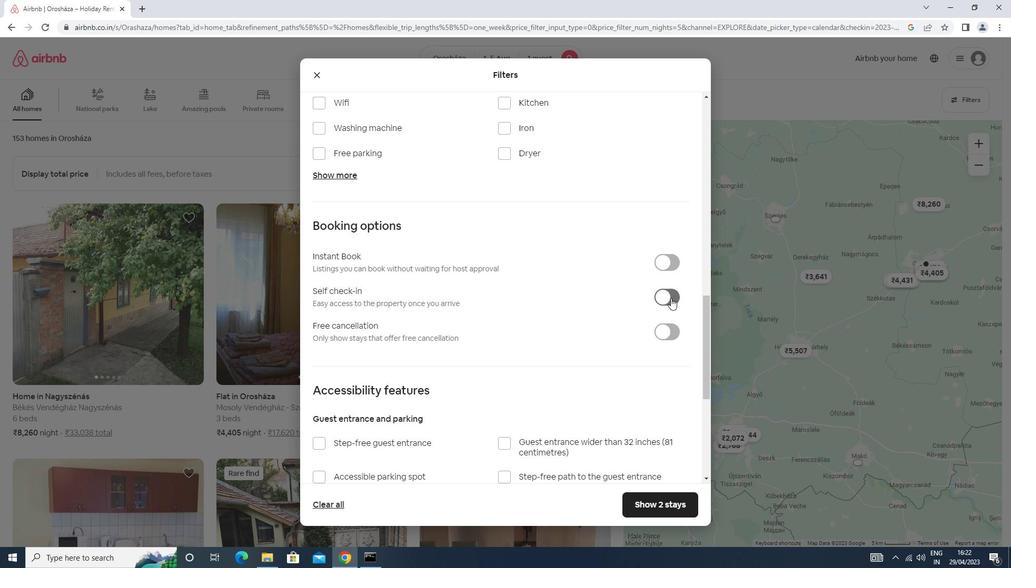 
Action: Mouse scrolled (670, 298) with delta (0, 0)
Screenshot: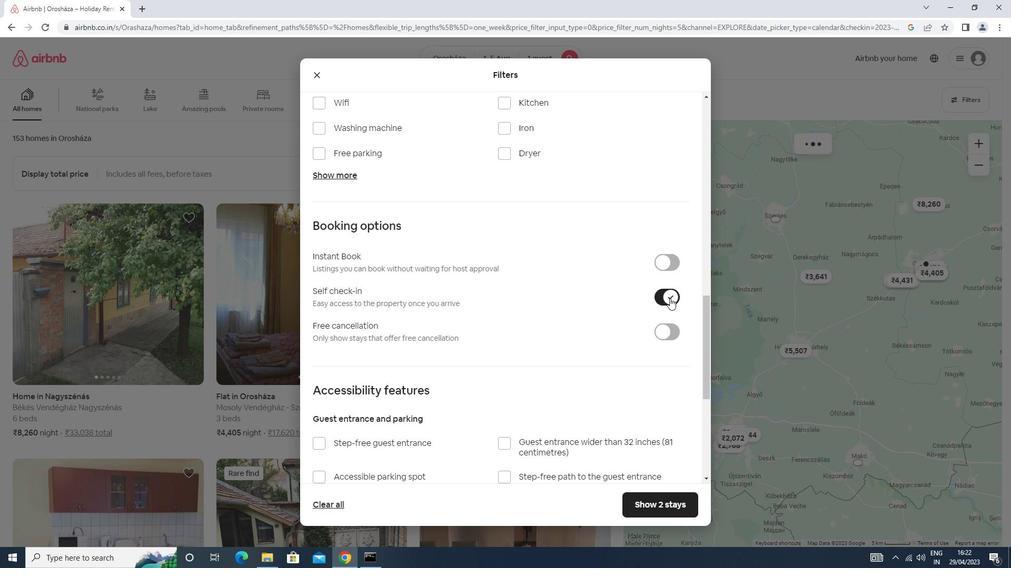 
Action: Mouse scrolled (670, 298) with delta (0, 0)
Screenshot: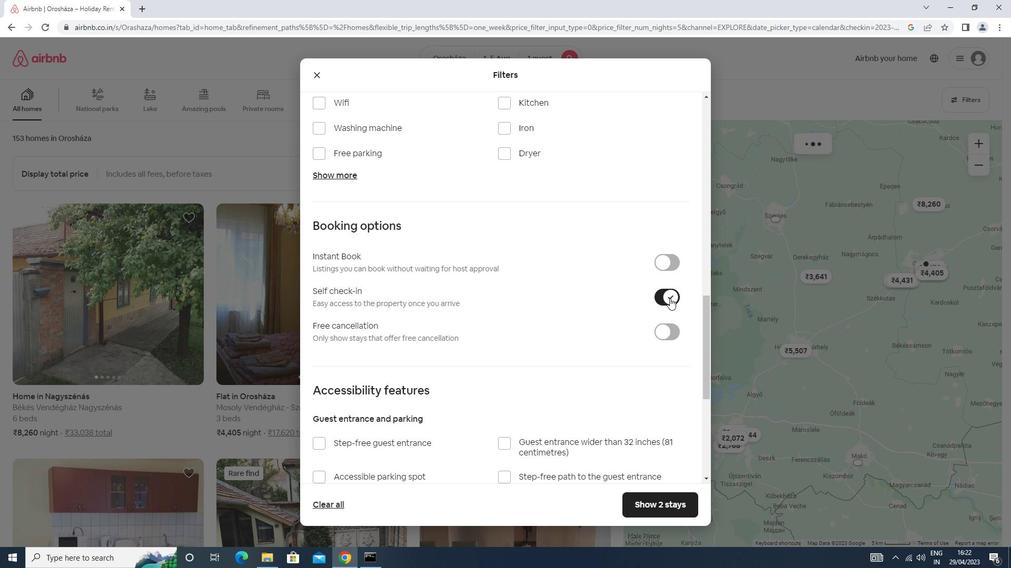 
Action: Mouse scrolled (670, 298) with delta (0, 0)
Screenshot: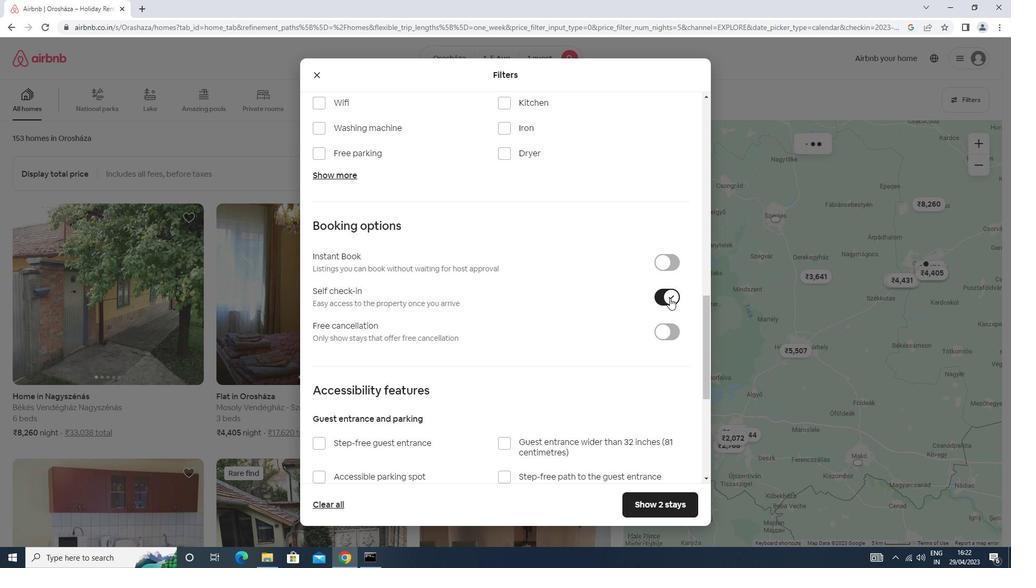 
Action: Mouse scrolled (670, 298) with delta (0, 0)
Screenshot: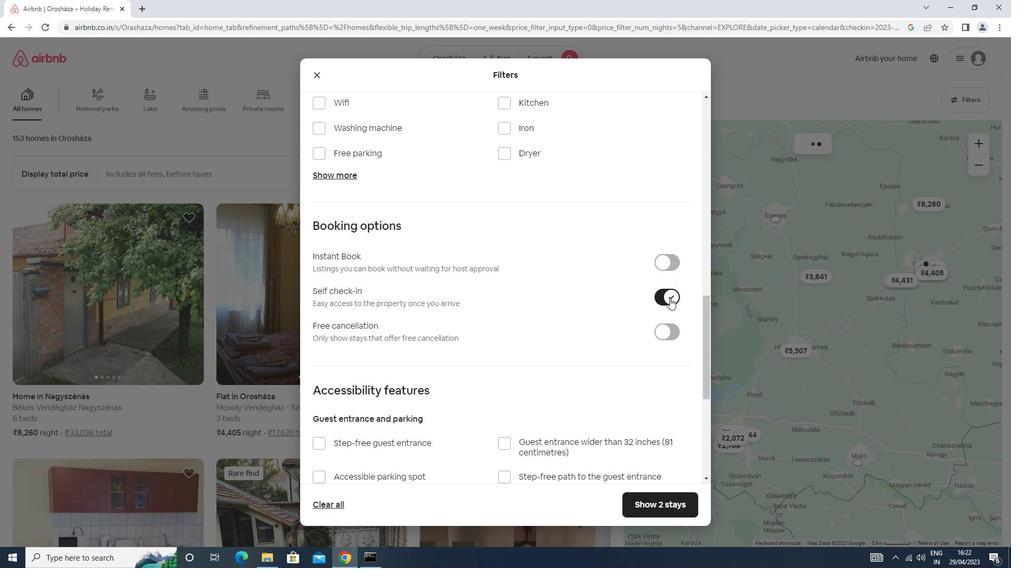 
Action: Mouse scrolled (670, 298) with delta (0, 0)
Screenshot: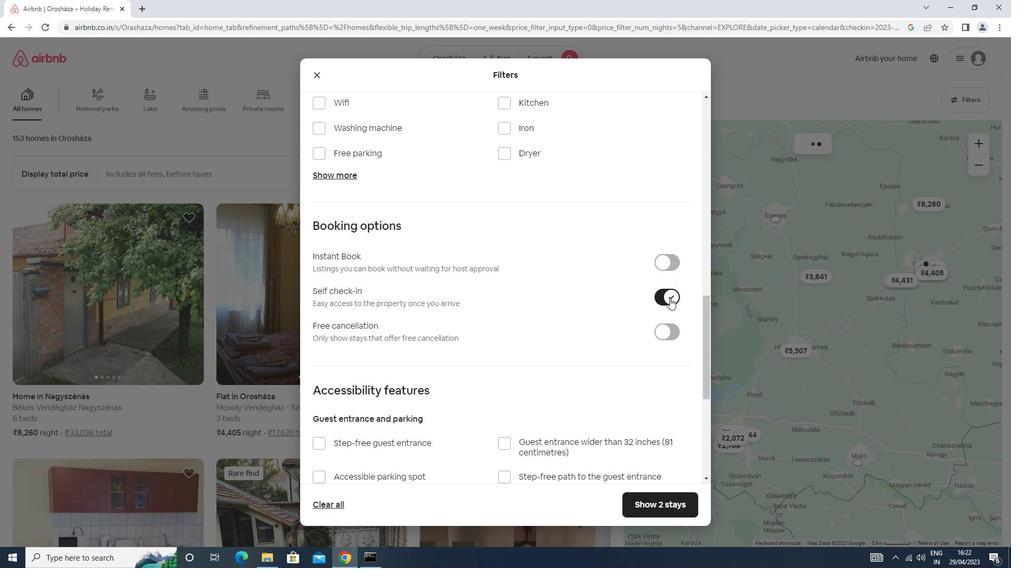 
Action: Mouse scrolled (670, 298) with delta (0, 0)
Screenshot: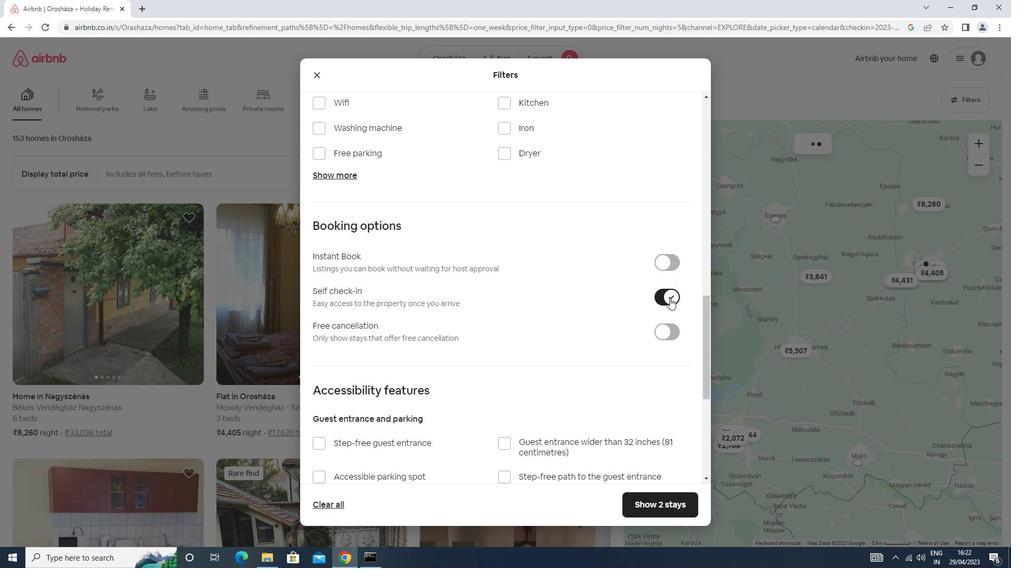
Action: Mouse moved to (643, 310)
Screenshot: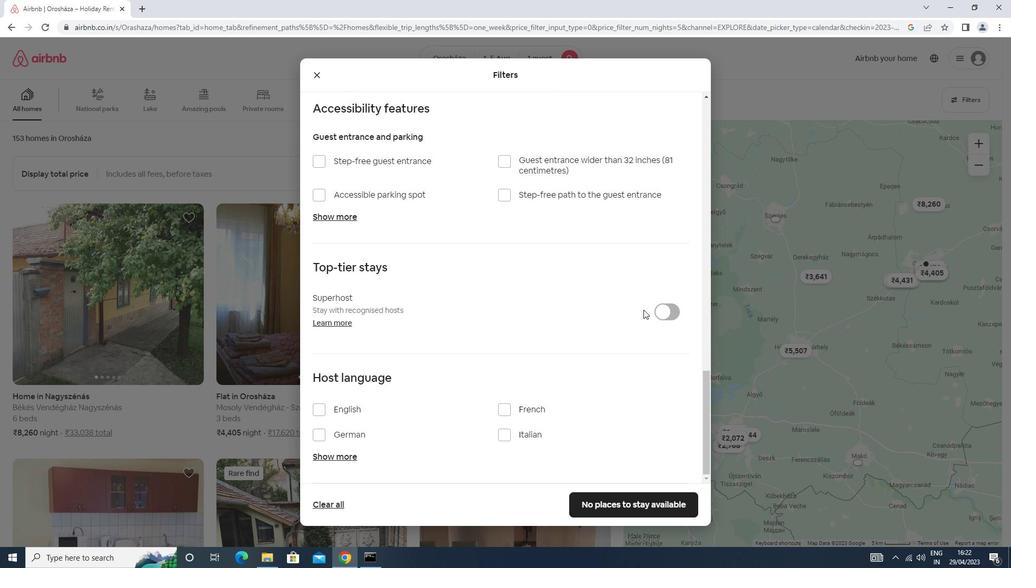 
Action: Mouse scrolled (643, 309) with delta (0, 0)
Screenshot: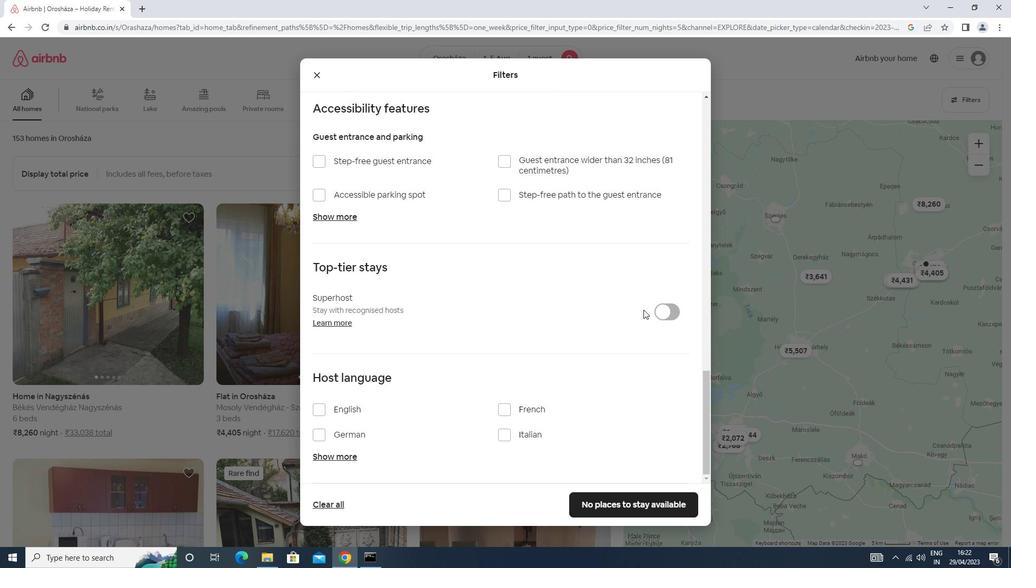
Action: Mouse scrolled (643, 309) with delta (0, 0)
Screenshot: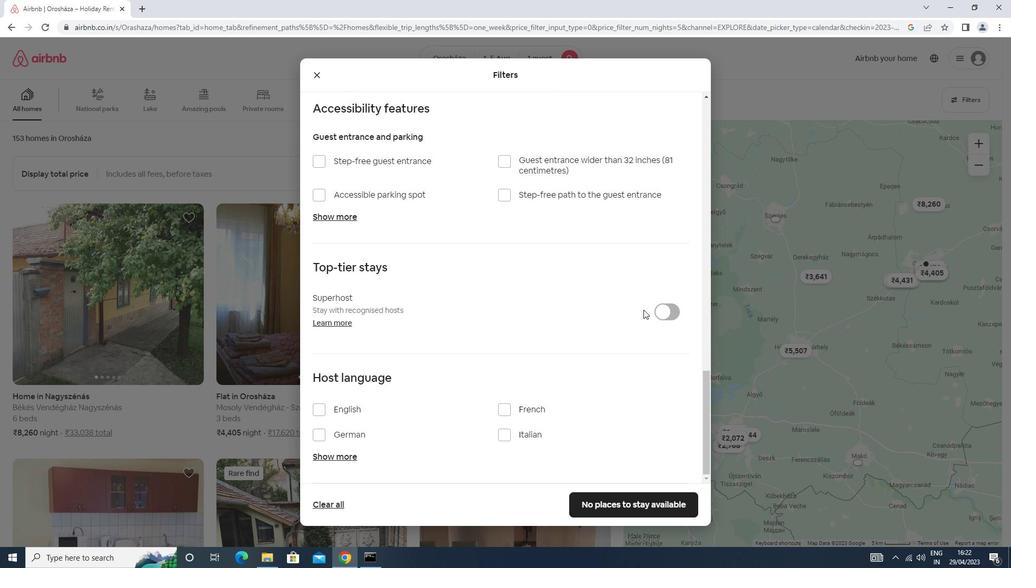 
Action: Mouse moved to (642, 311)
Screenshot: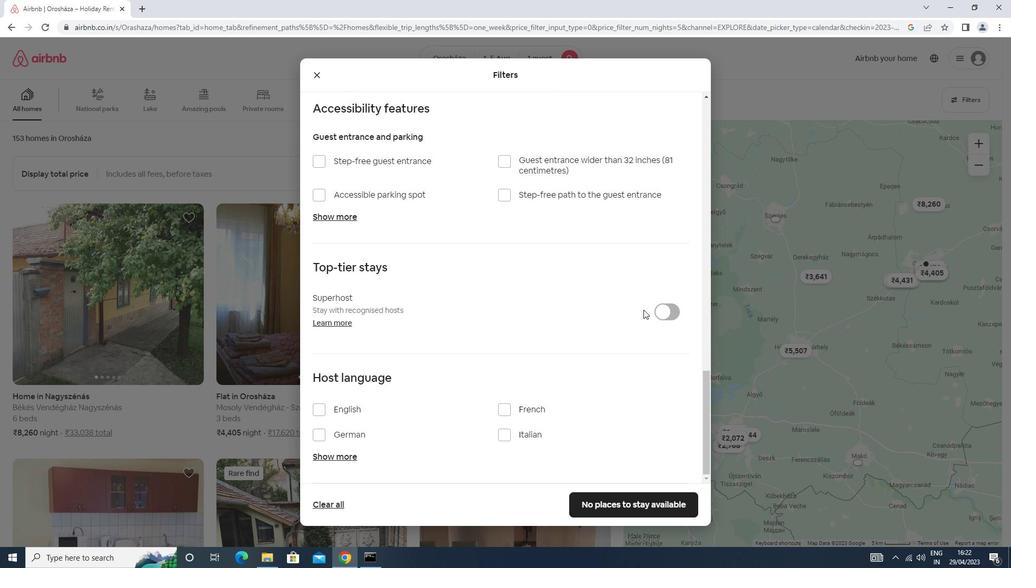 
Action: Mouse scrolled (642, 310) with delta (0, 0)
Screenshot: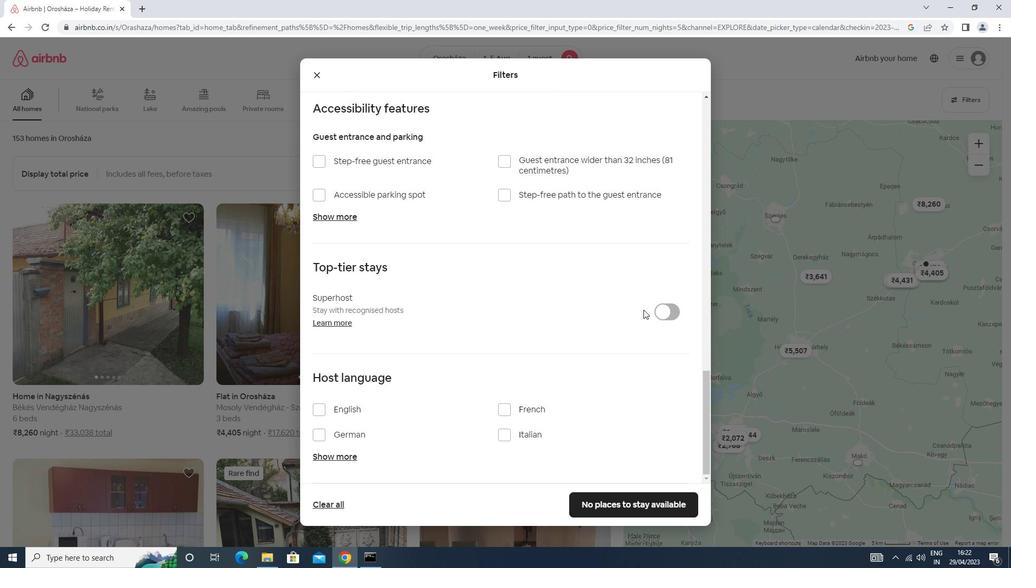 
Action: Mouse scrolled (642, 310) with delta (0, 0)
Screenshot: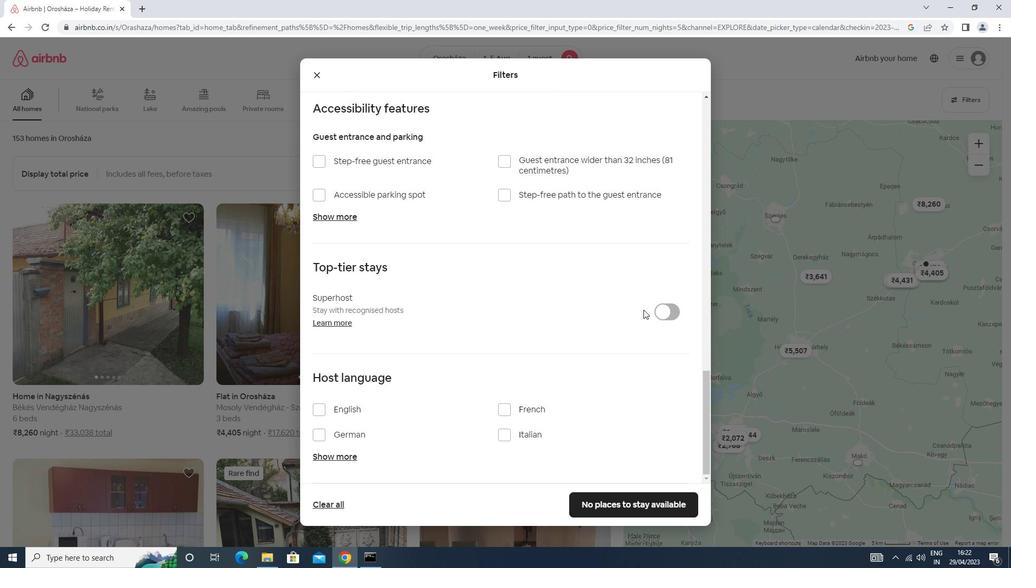 
Action: Mouse moved to (641, 311)
Screenshot: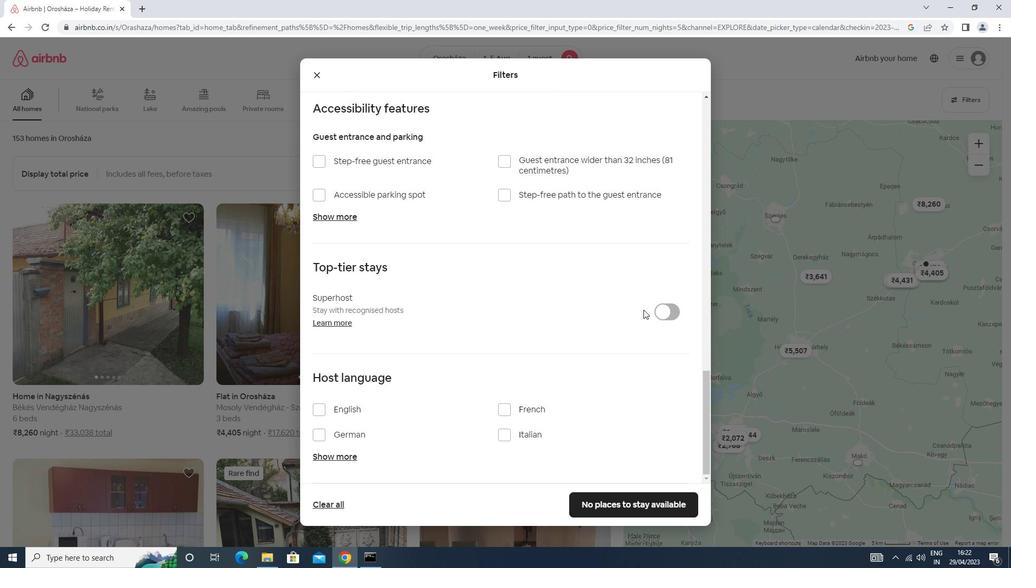 
Action: Mouse scrolled (641, 310) with delta (0, 0)
Screenshot: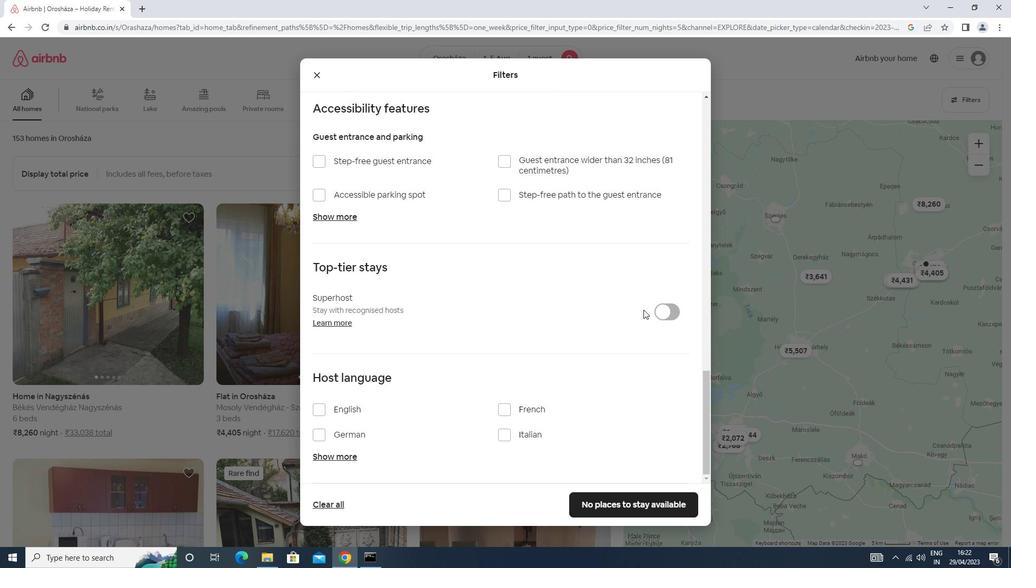 
Action: Mouse moved to (328, 408)
Screenshot: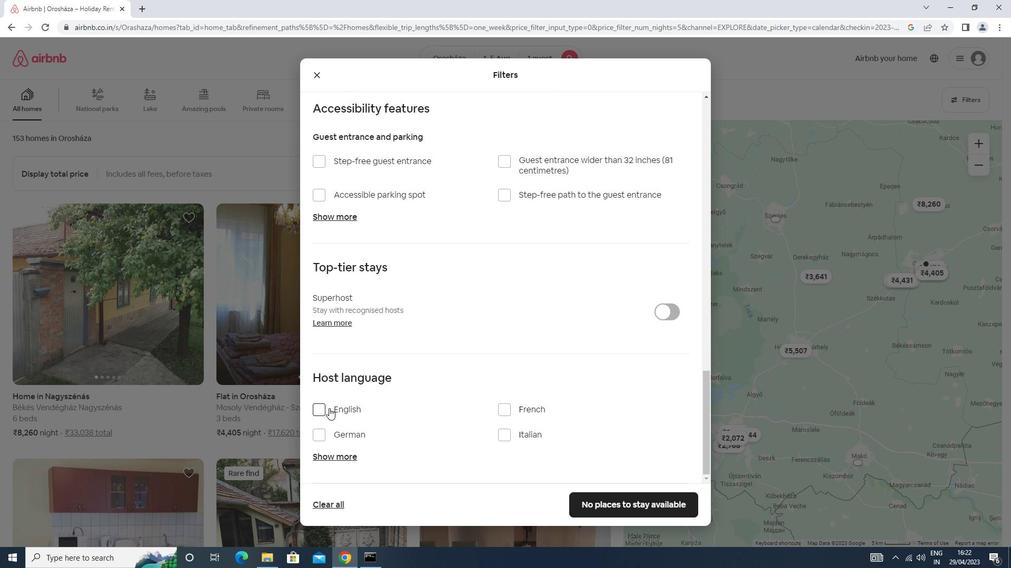 
Action: Mouse pressed left at (328, 408)
Screenshot: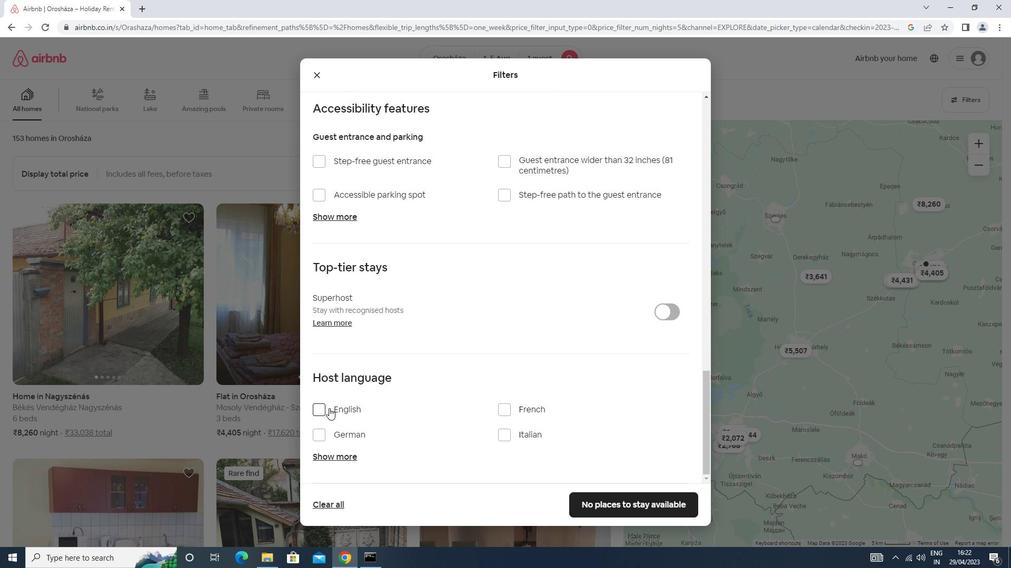 
Action: Mouse moved to (597, 505)
Screenshot: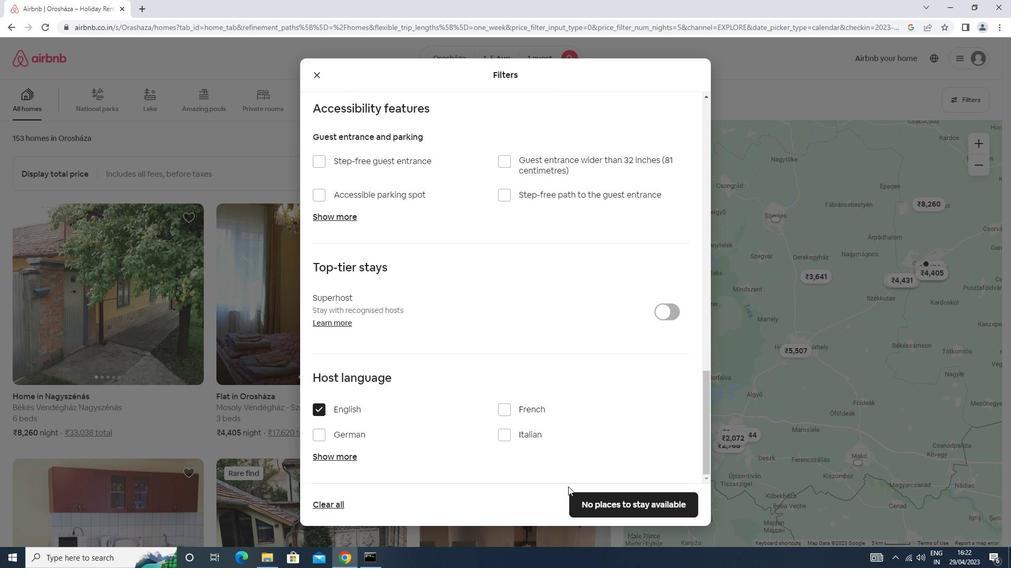 
Action: Mouse pressed left at (597, 505)
Screenshot: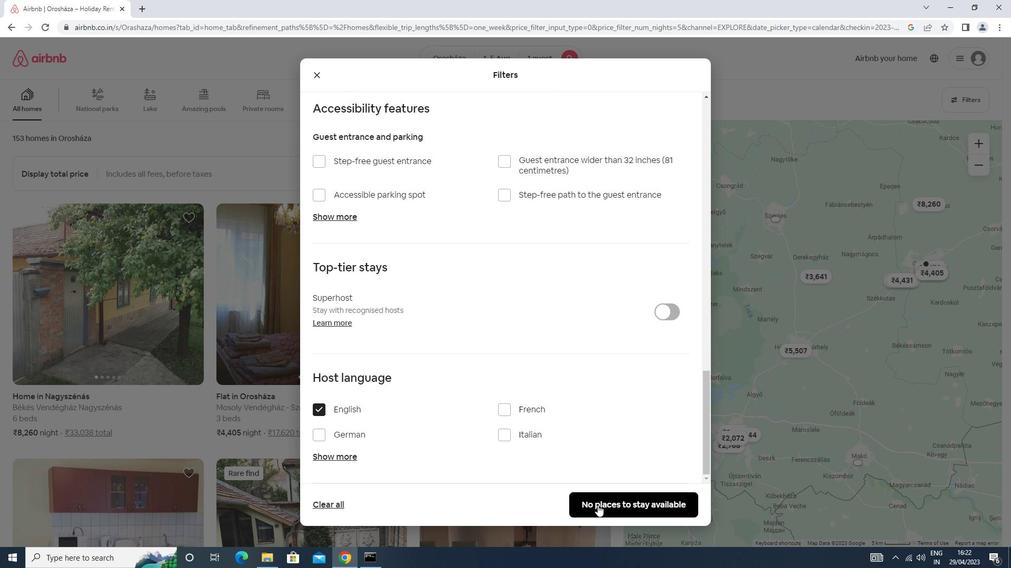 
